 Task: Look for Airbnb properties in Tchamba, Togo from 9th November, 2023 to 16th November, 2023 for 2 adults. Place can be entire place with 2 bedrooms having 2 beds and 1 bathroom. Property type can be flat. Booking option can be shelf check-in.
Action: Mouse moved to (510, 82)
Screenshot: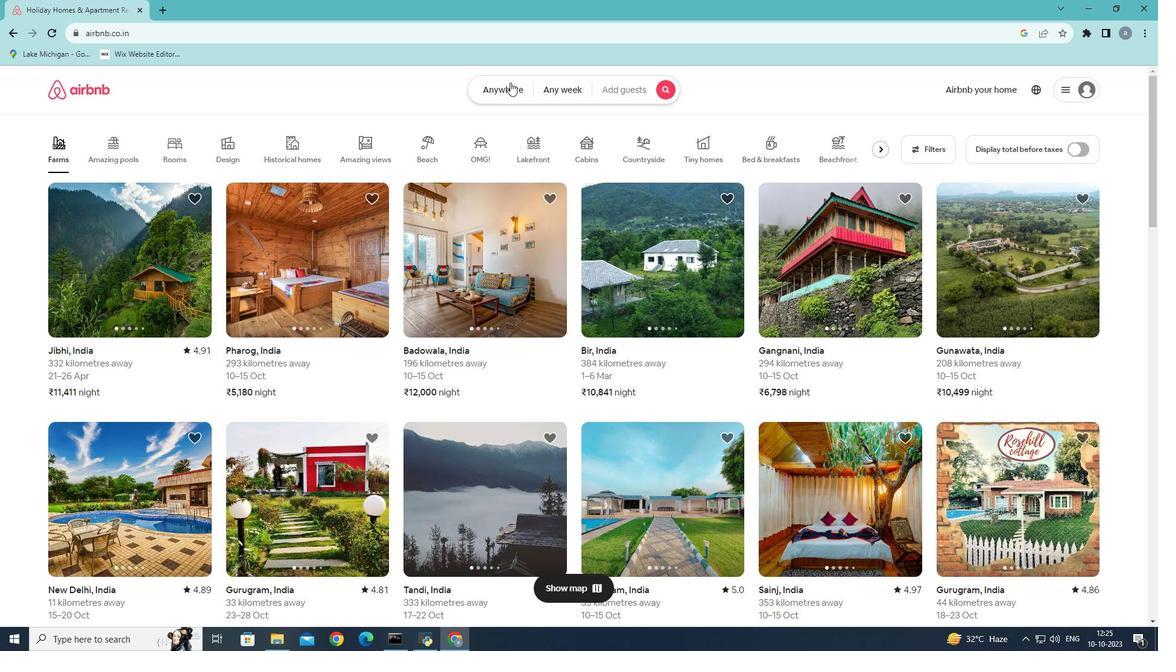 
Action: Mouse pressed left at (510, 82)
Screenshot: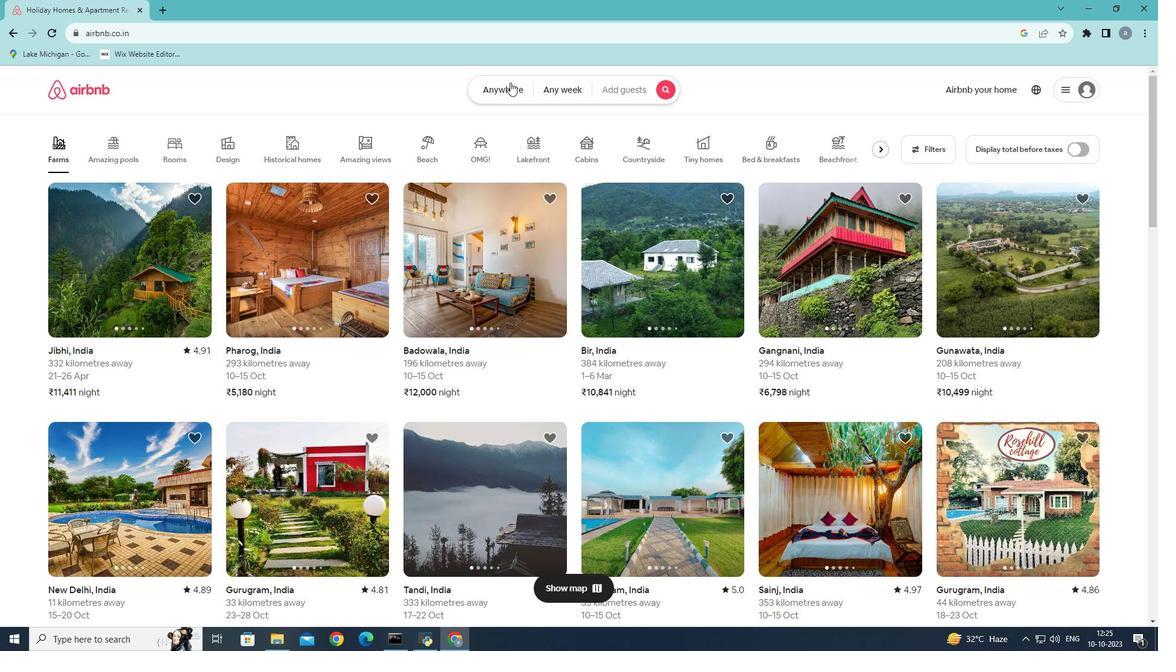 
Action: Mouse moved to (399, 141)
Screenshot: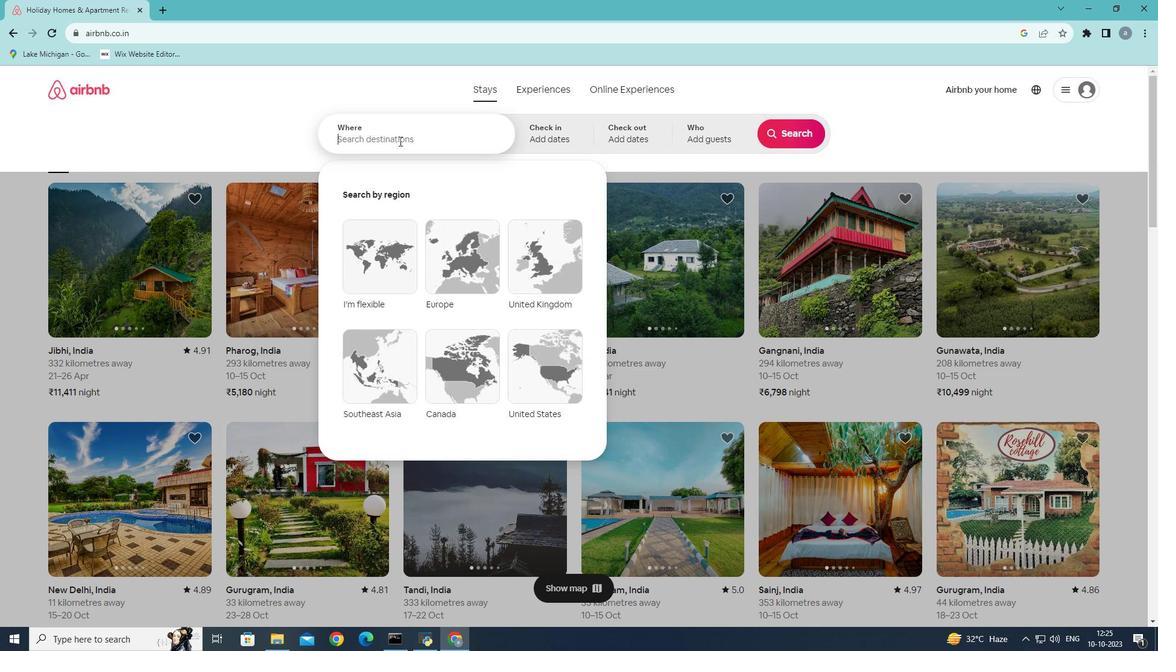 
Action: Mouse pressed left at (399, 141)
Screenshot: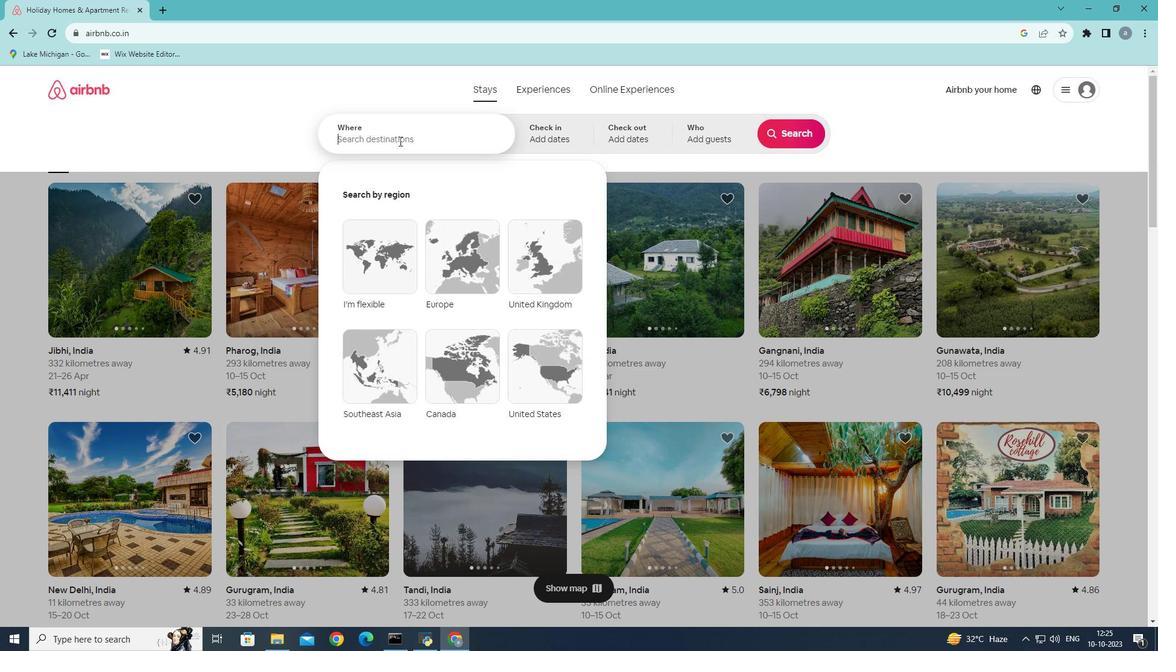 
Action: Mouse moved to (440, 130)
Screenshot: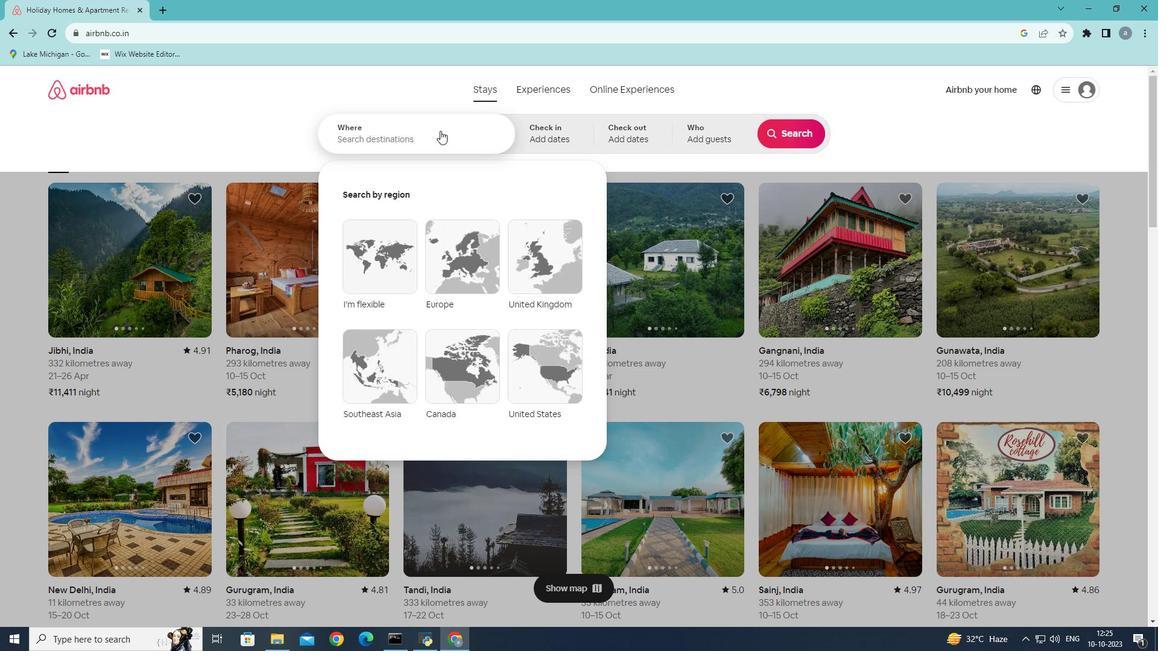 
Action: Key pressed <Key.shift><Key.shift><Key.shift><Key.shift><Key.shift><Key.shift>Tchamba,<Key.shift>Togo
Screenshot: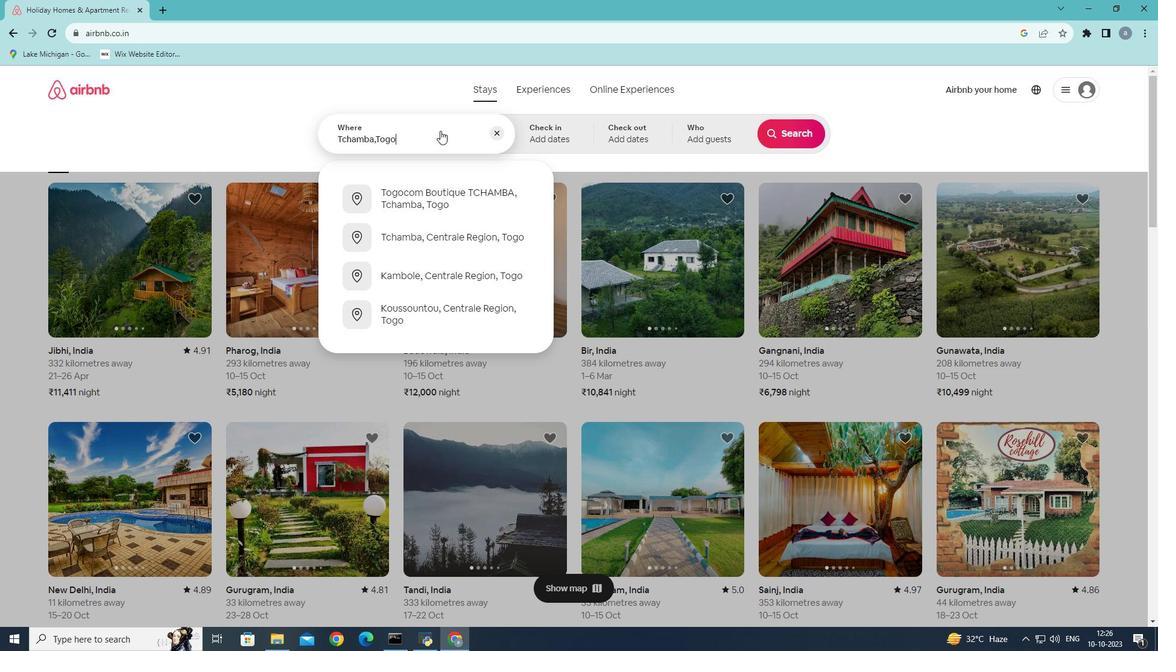 
Action: Mouse moved to (467, 236)
Screenshot: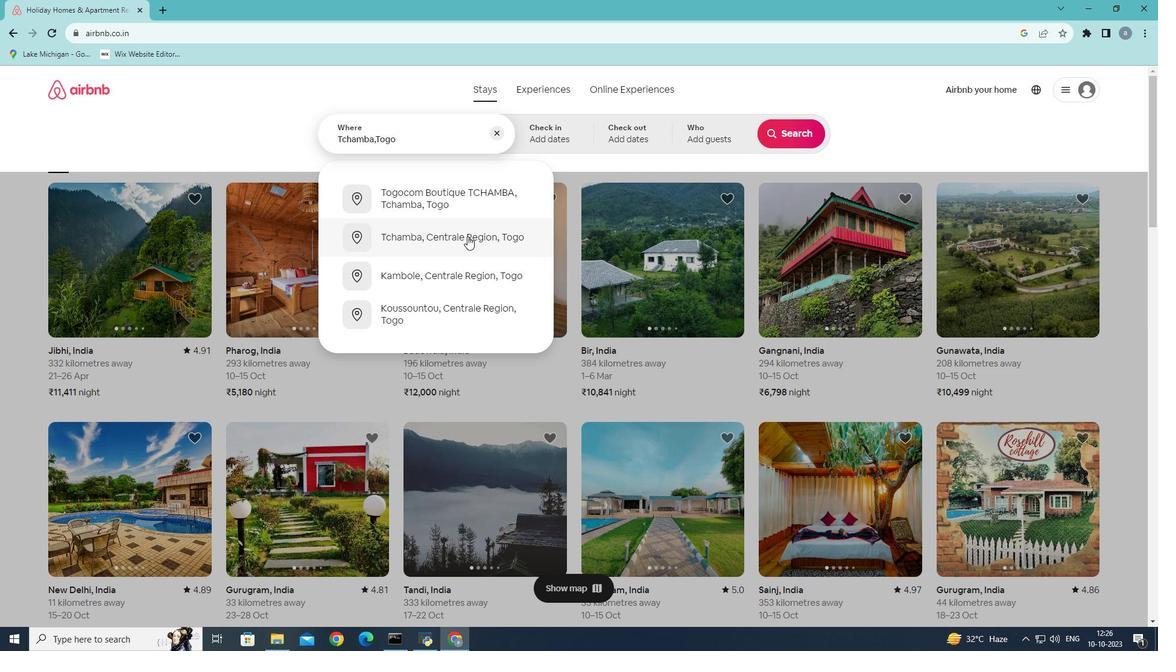 
Action: Mouse pressed left at (467, 236)
Screenshot: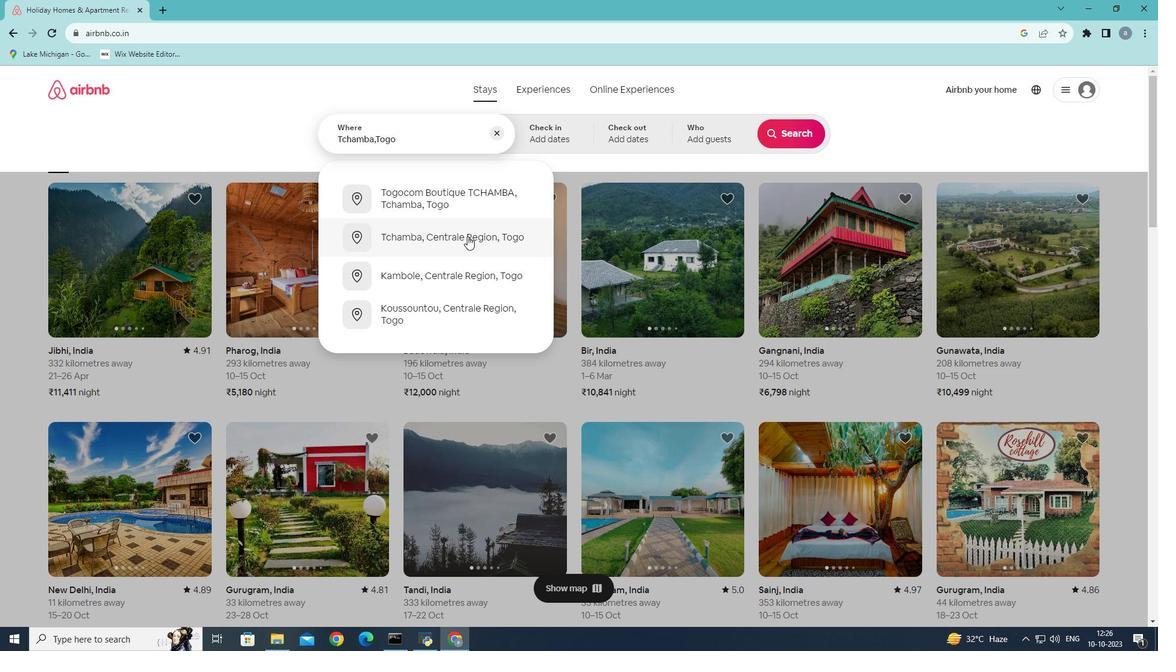
Action: Mouse moved to (724, 311)
Screenshot: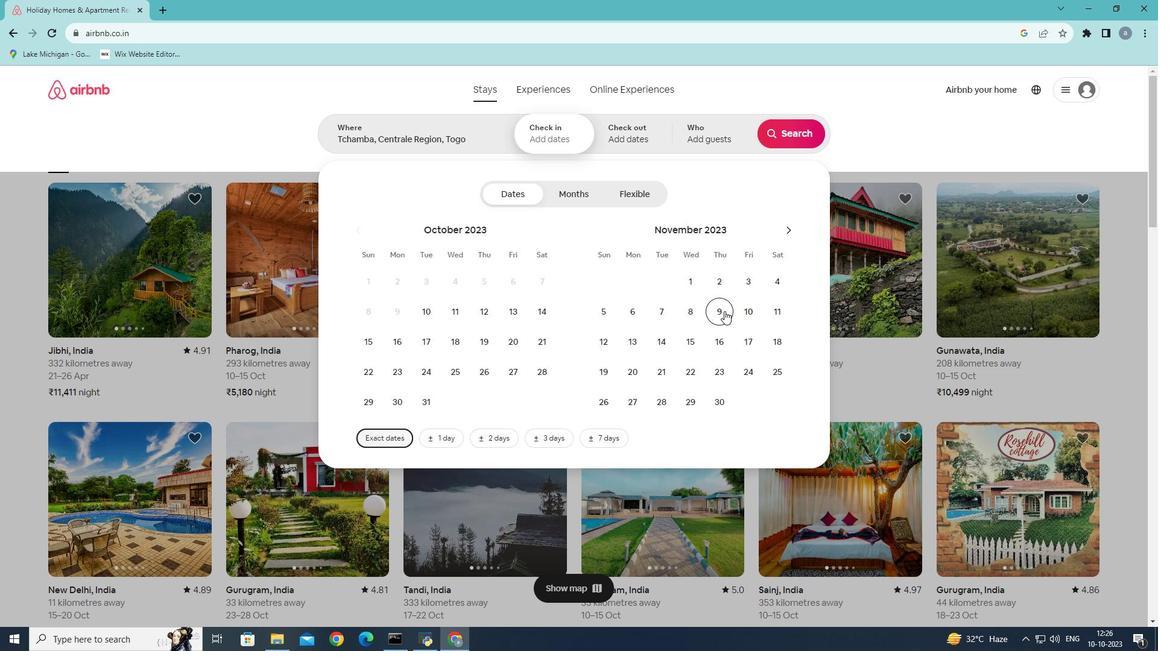 
Action: Mouse pressed left at (724, 311)
Screenshot: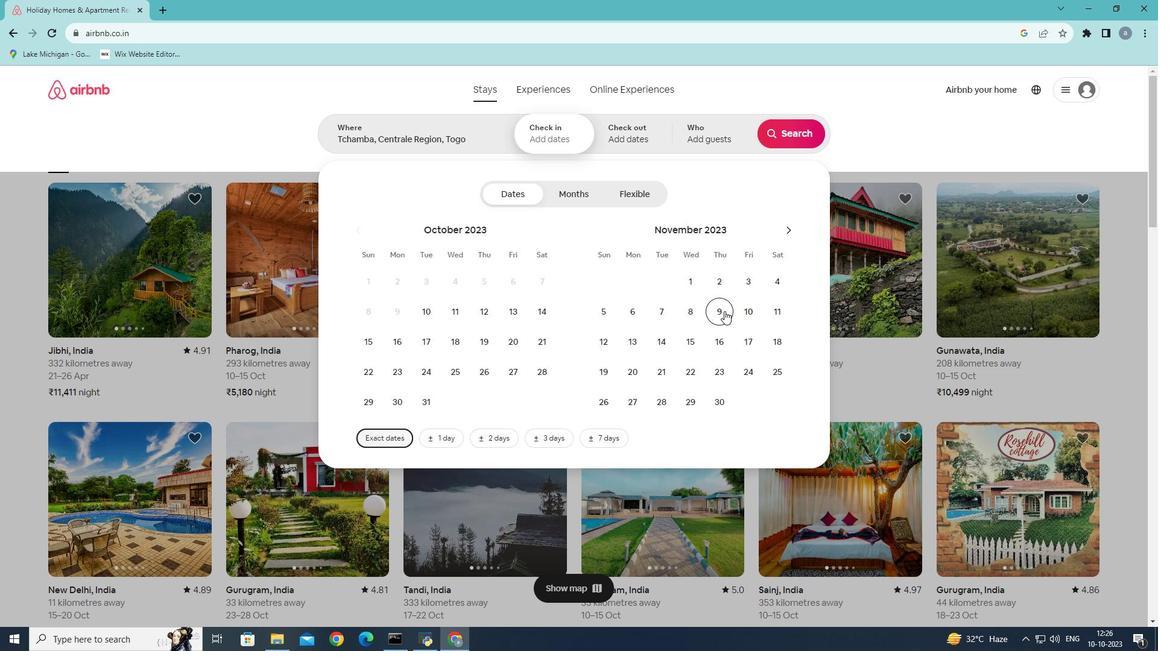 
Action: Mouse moved to (724, 342)
Screenshot: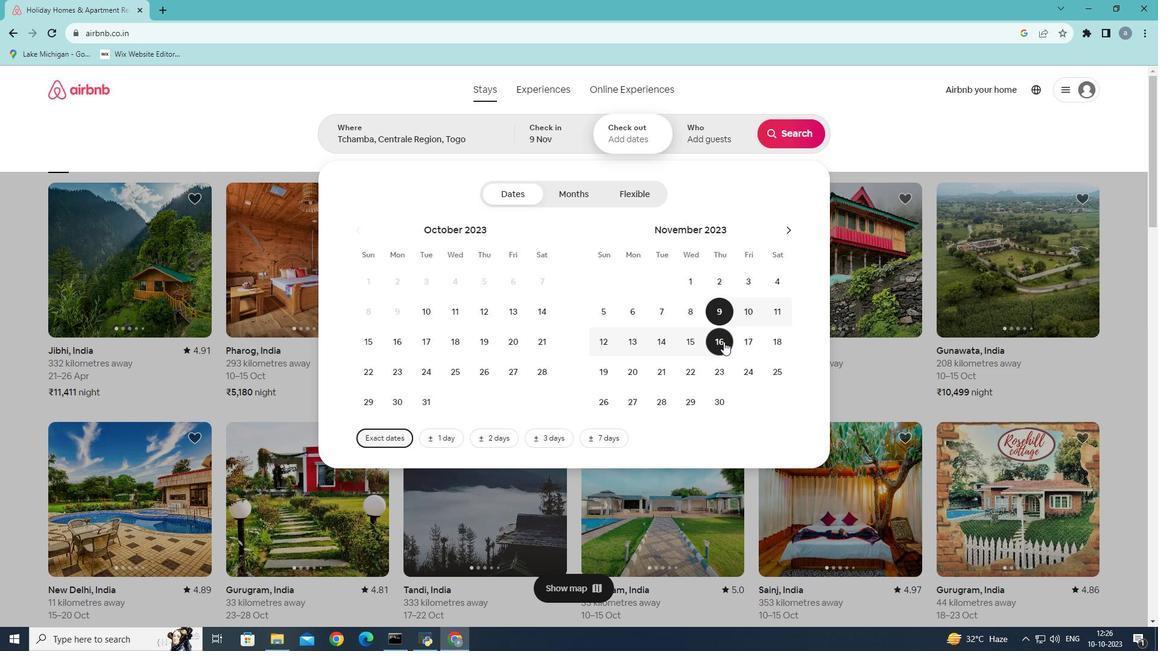 
Action: Mouse pressed left at (724, 342)
Screenshot: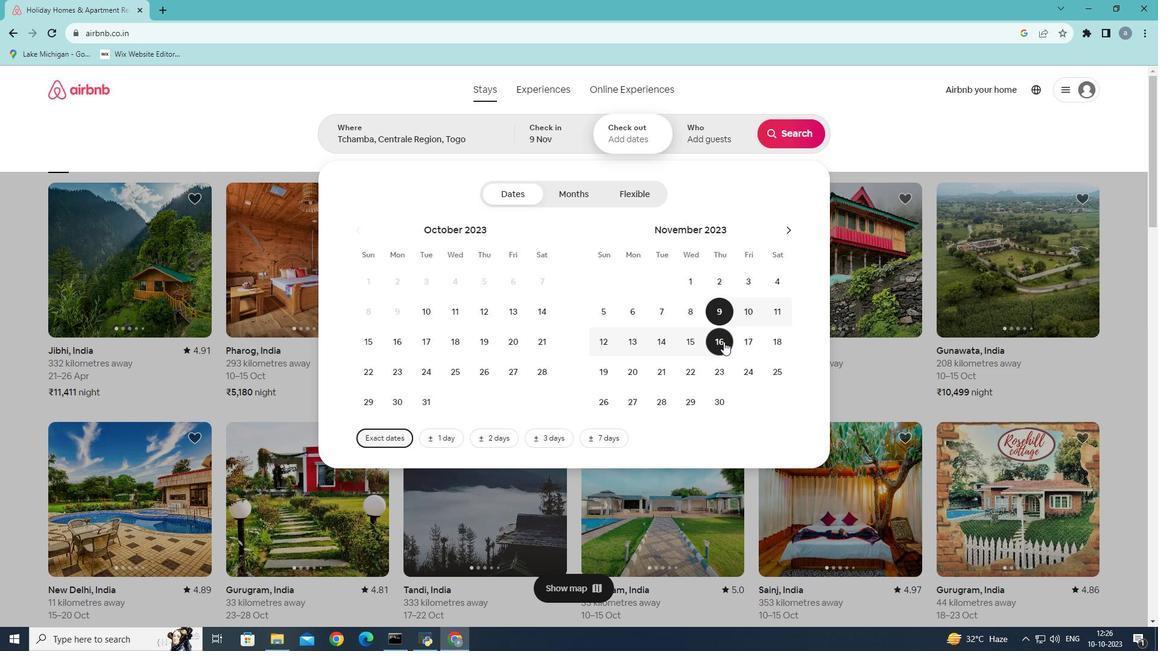 
Action: Mouse moved to (734, 137)
Screenshot: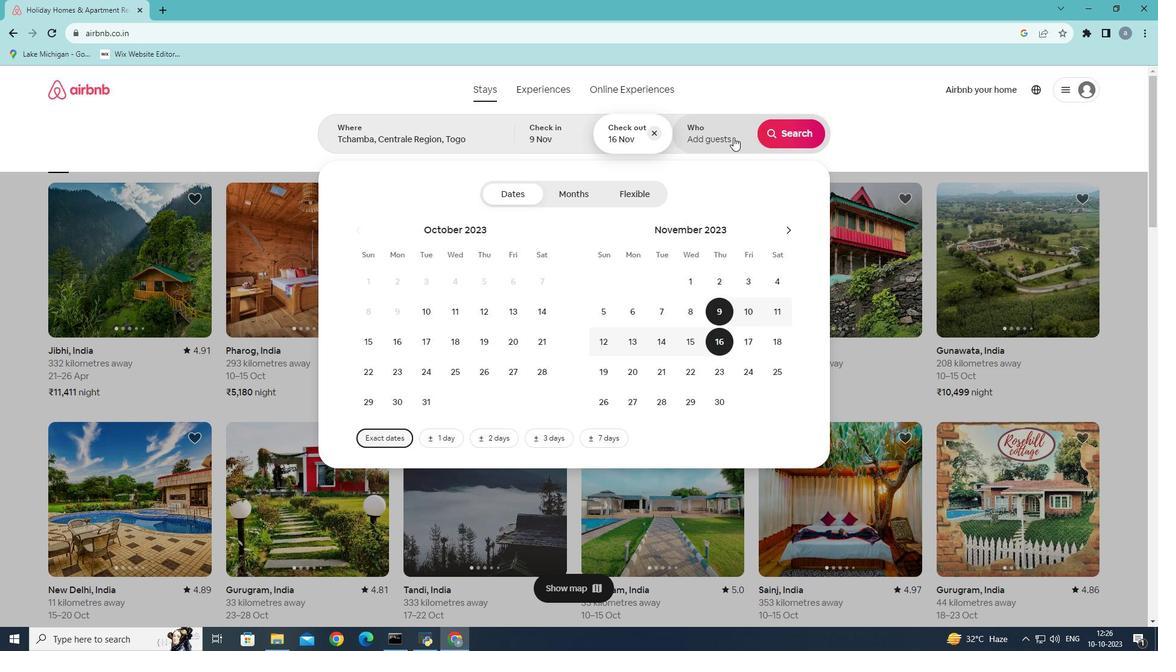 
Action: Mouse pressed left at (734, 137)
Screenshot: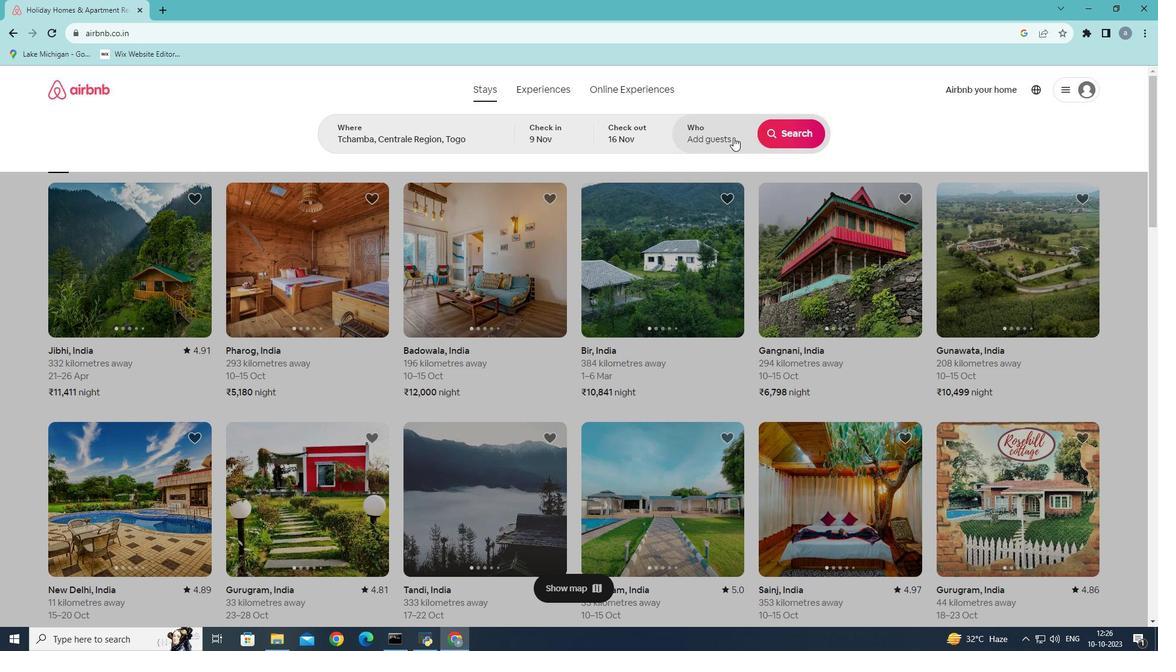 
Action: Mouse moved to (793, 195)
Screenshot: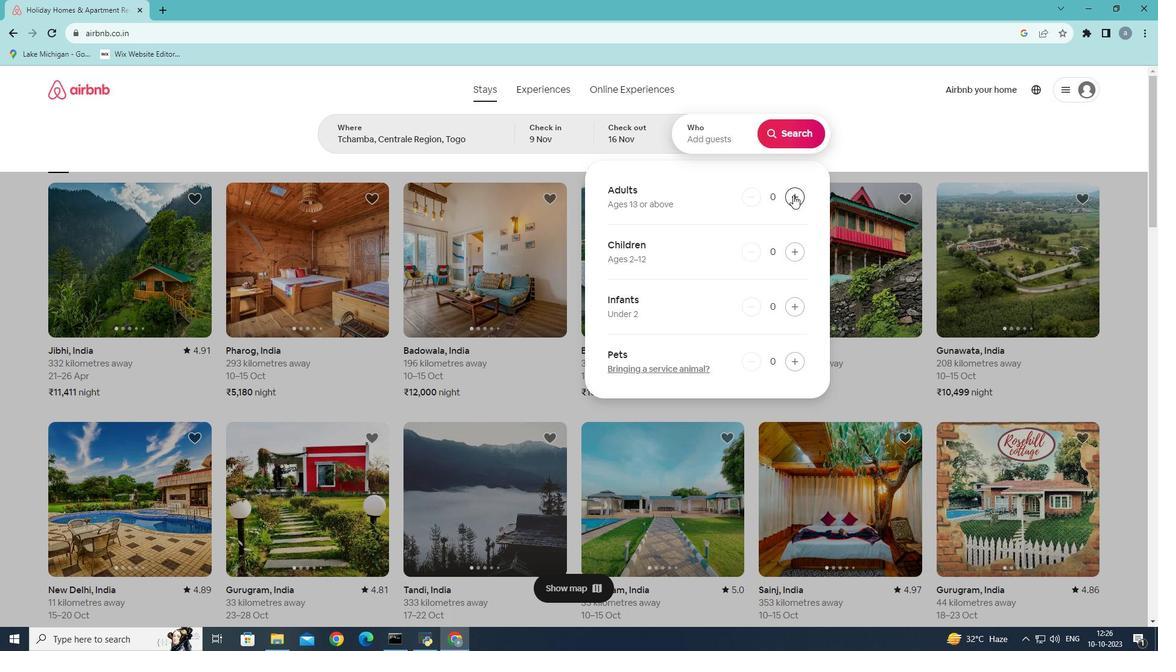 
Action: Mouse pressed left at (793, 195)
Screenshot: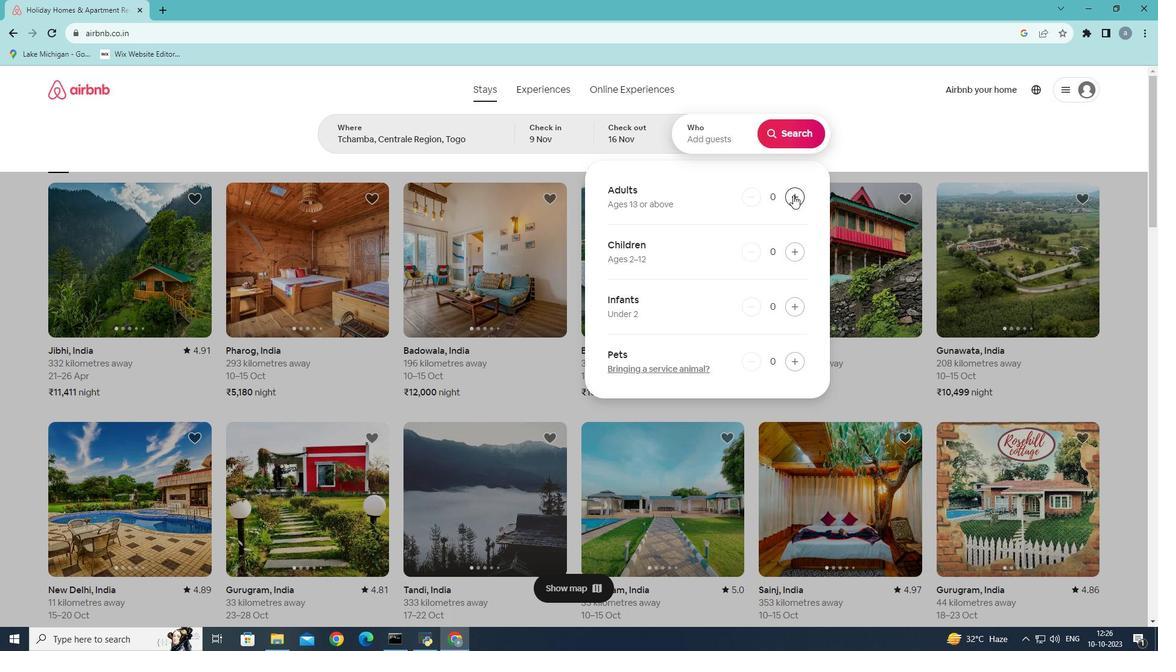
Action: Mouse pressed left at (793, 195)
Screenshot: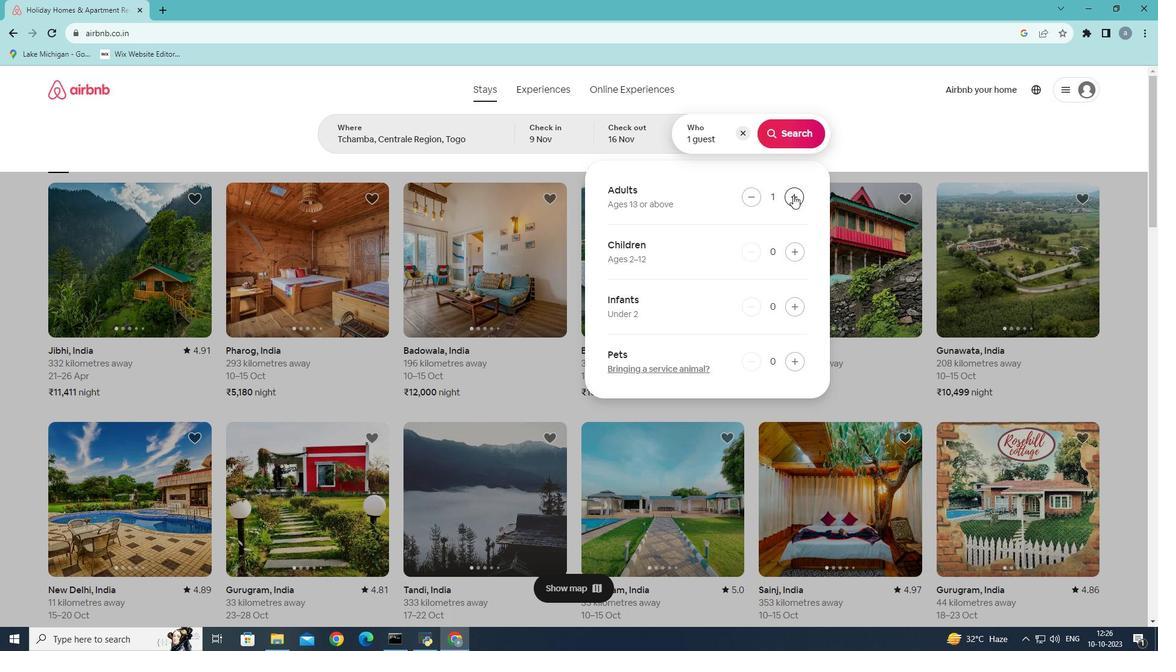 
Action: Mouse moved to (794, 135)
Screenshot: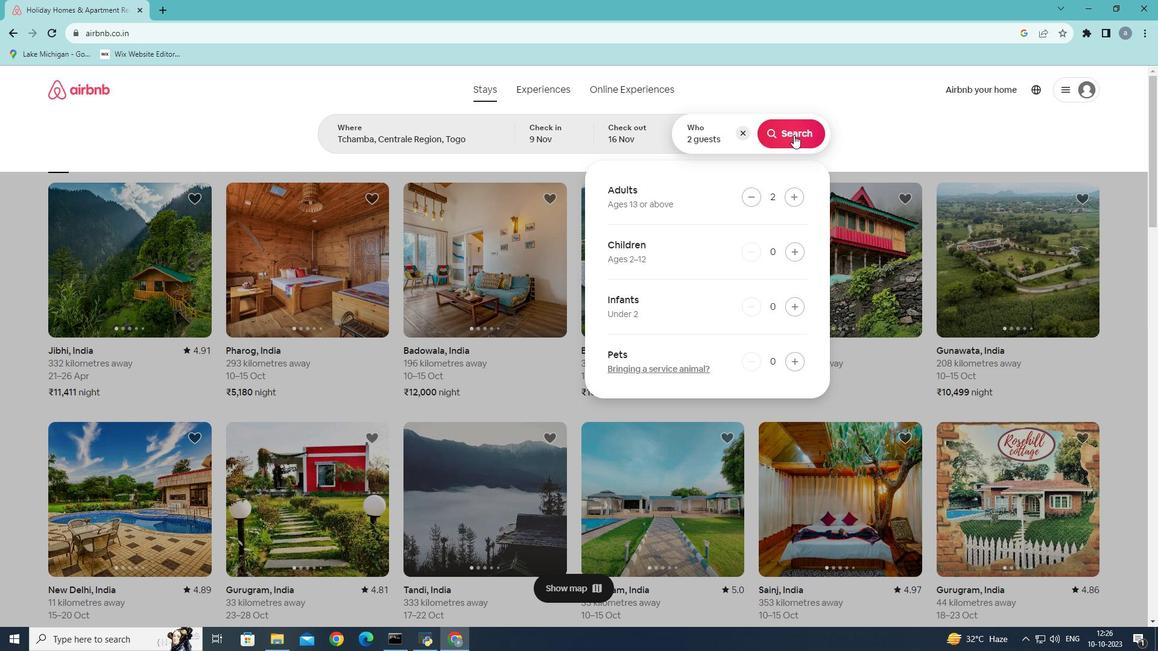 
Action: Mouse pressed left at (794, 135)
Screenshot: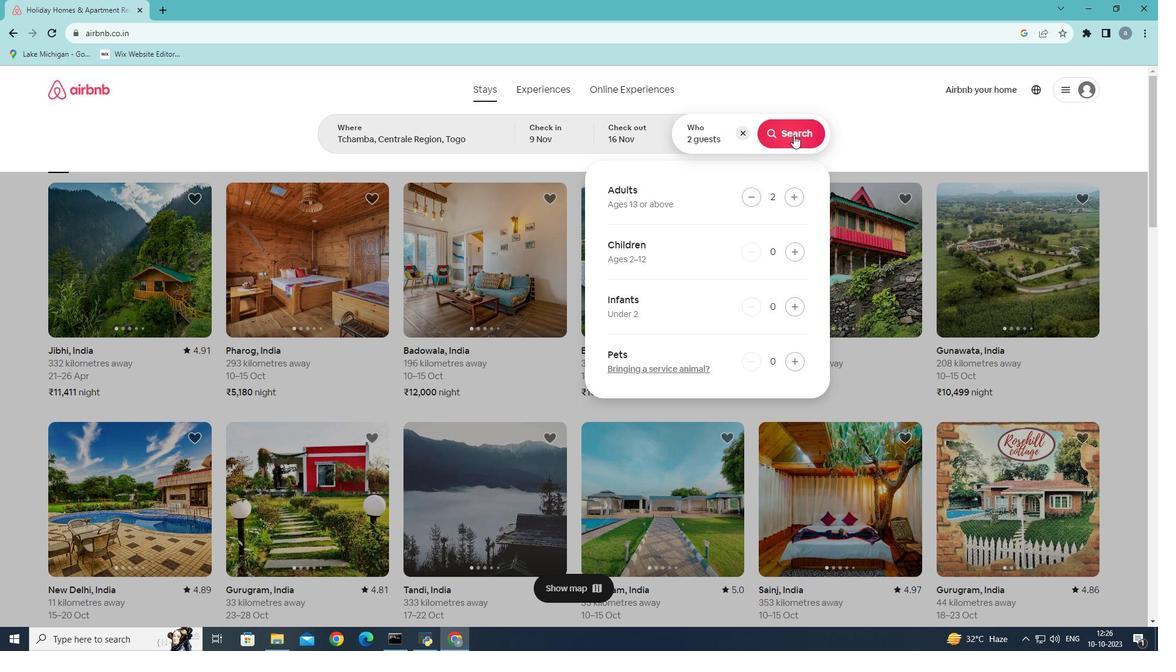 
Action: Mouse moved to (959, 140)
Screenshot: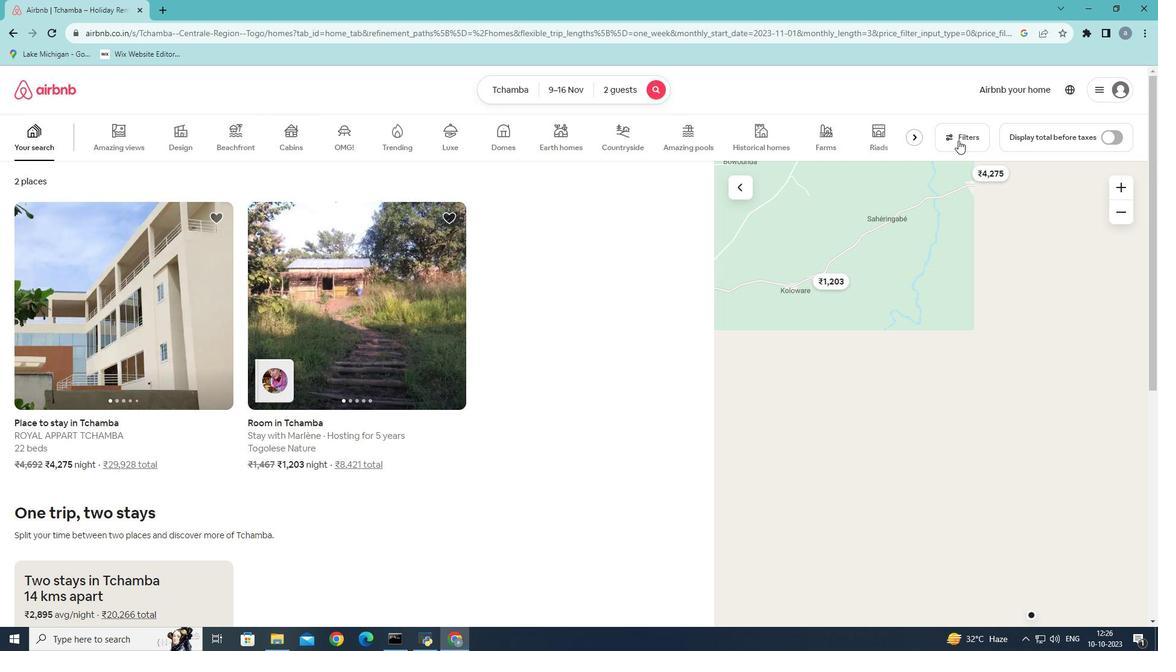 
Action: Mouse pressed left at (959, 140)
Screenshot: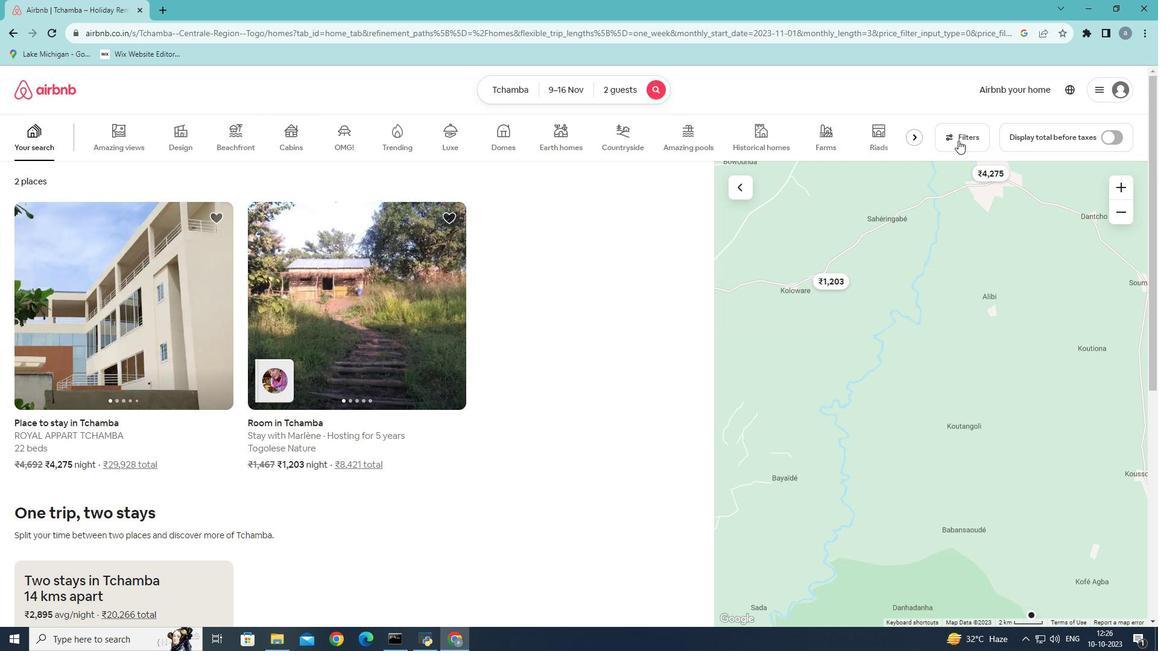 
Action: Mouse moved to (518, 398)
Screenshot: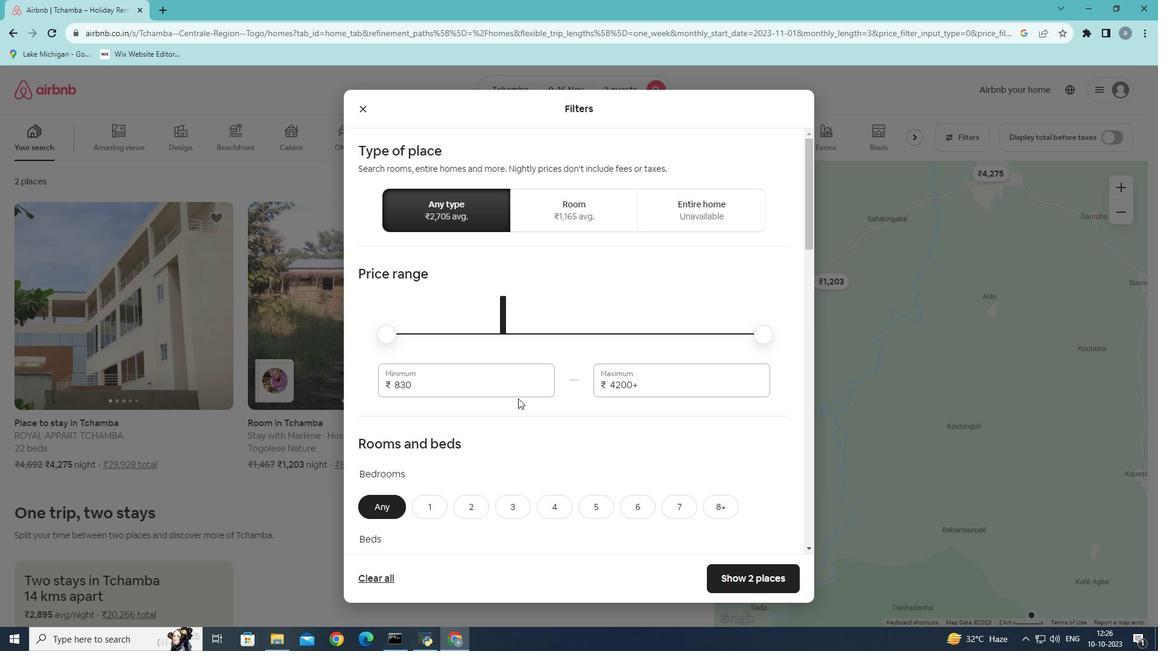 
Action: Mouse scrolled (518, 398) with delta (0, 0)
Screenshot: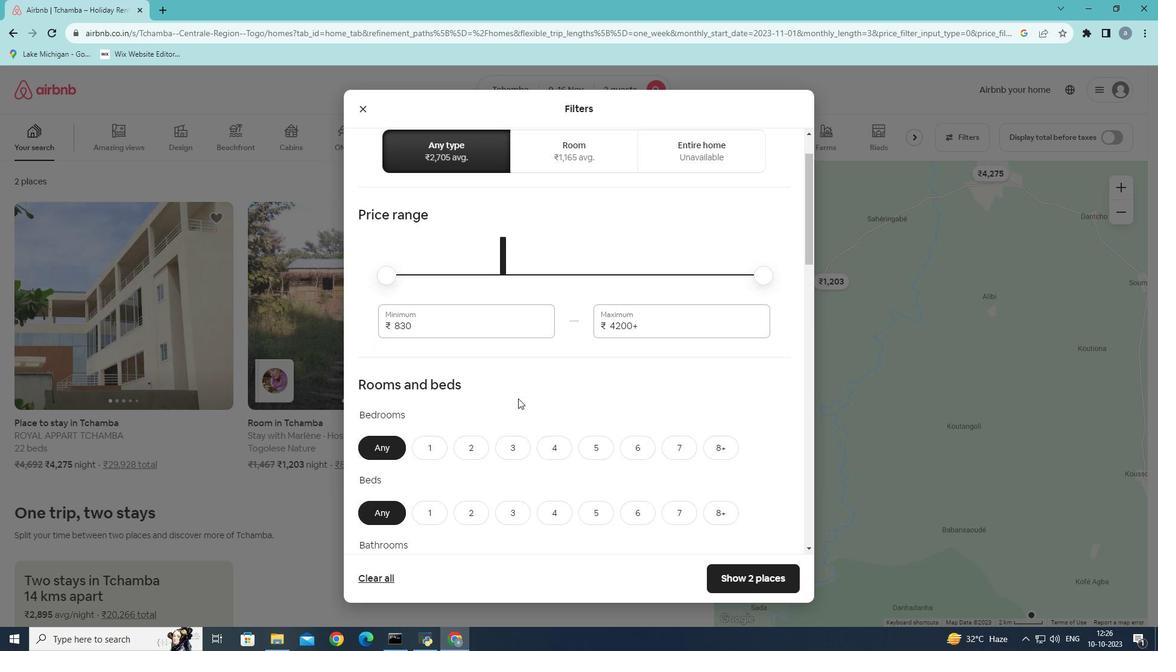 
Action: Mouse moved to (718, 152)
Screenshot: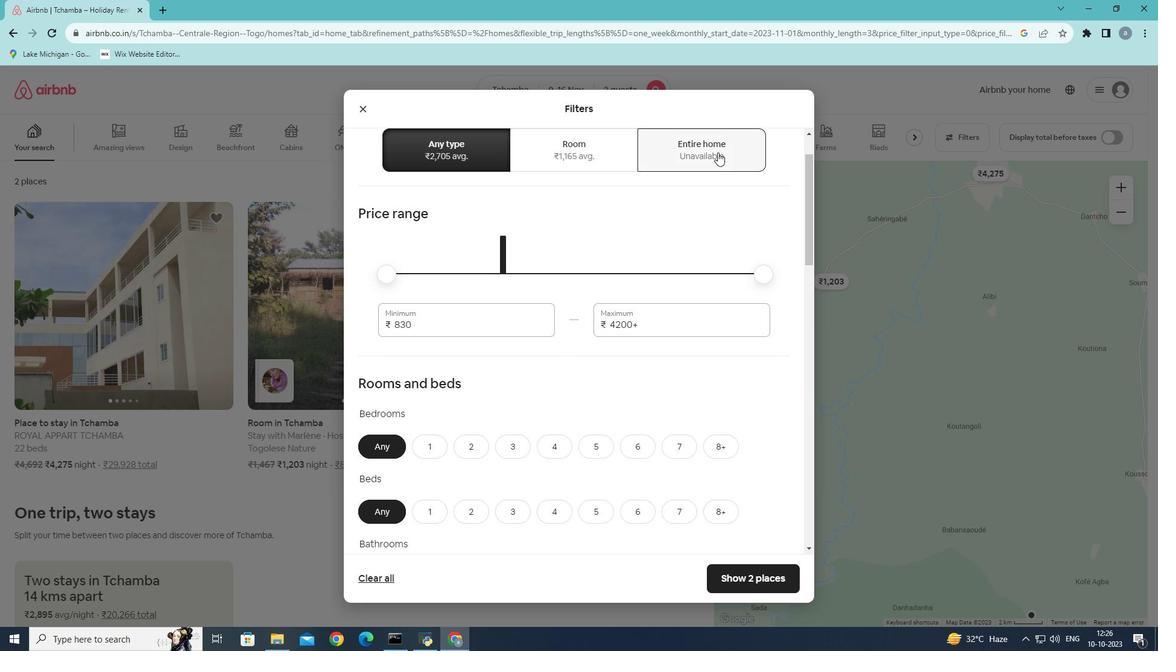 
Action: Mouse pressed left at (718, 152)
Screenshot: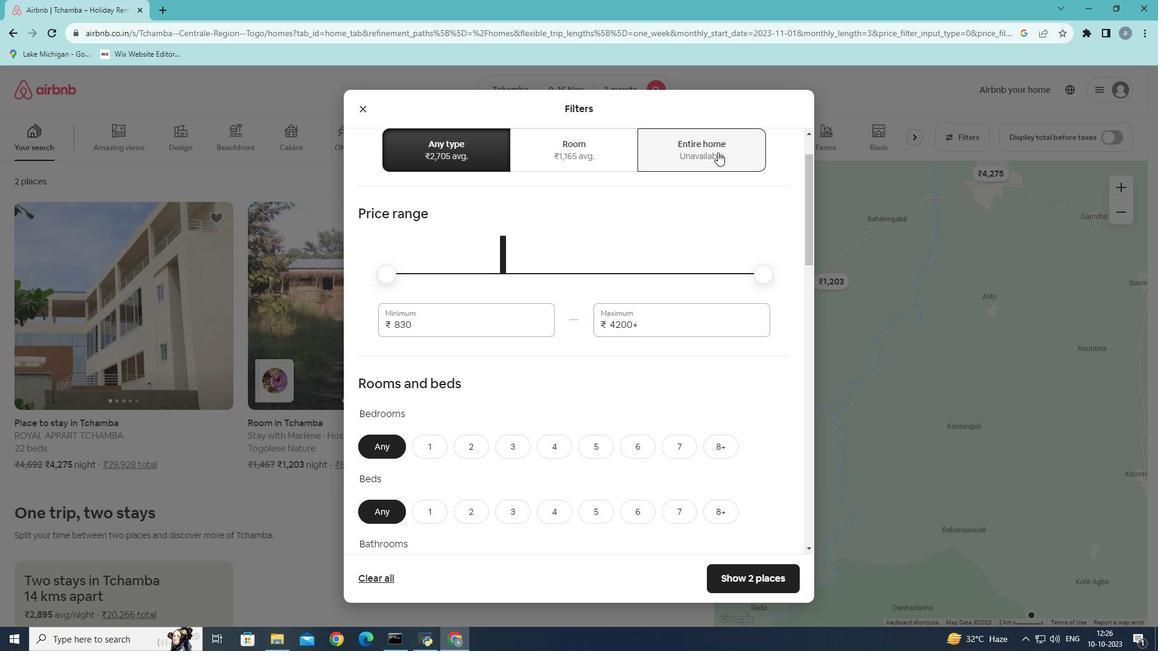
Action: Mouse moved to (539, 403)
Screenshot: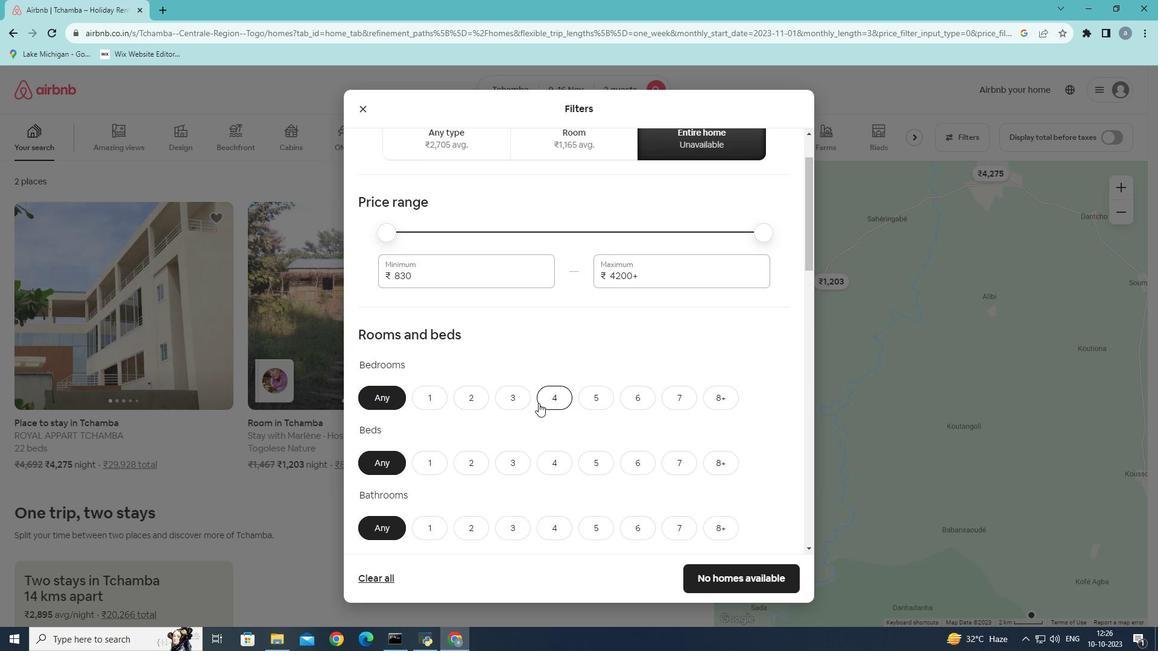
Action: Mouse scrolled (539, 403) with delta (0, 0)
Screenshot: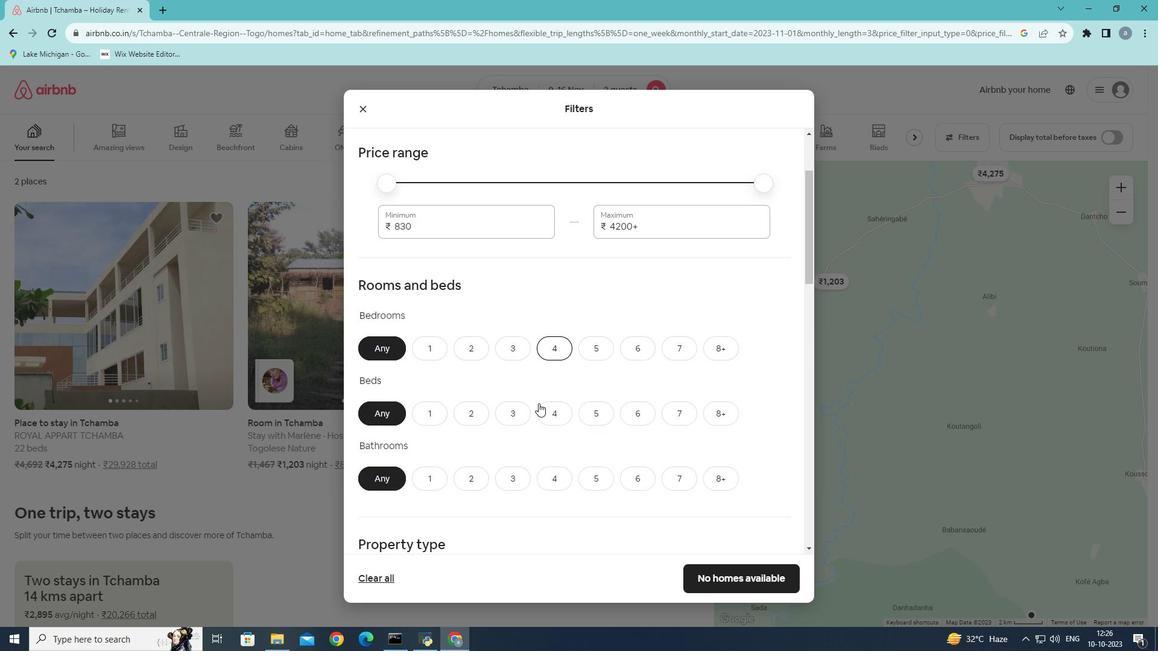 
Action: Mouse scrolled (539, 403) with delta (0, 0)
Screenshot: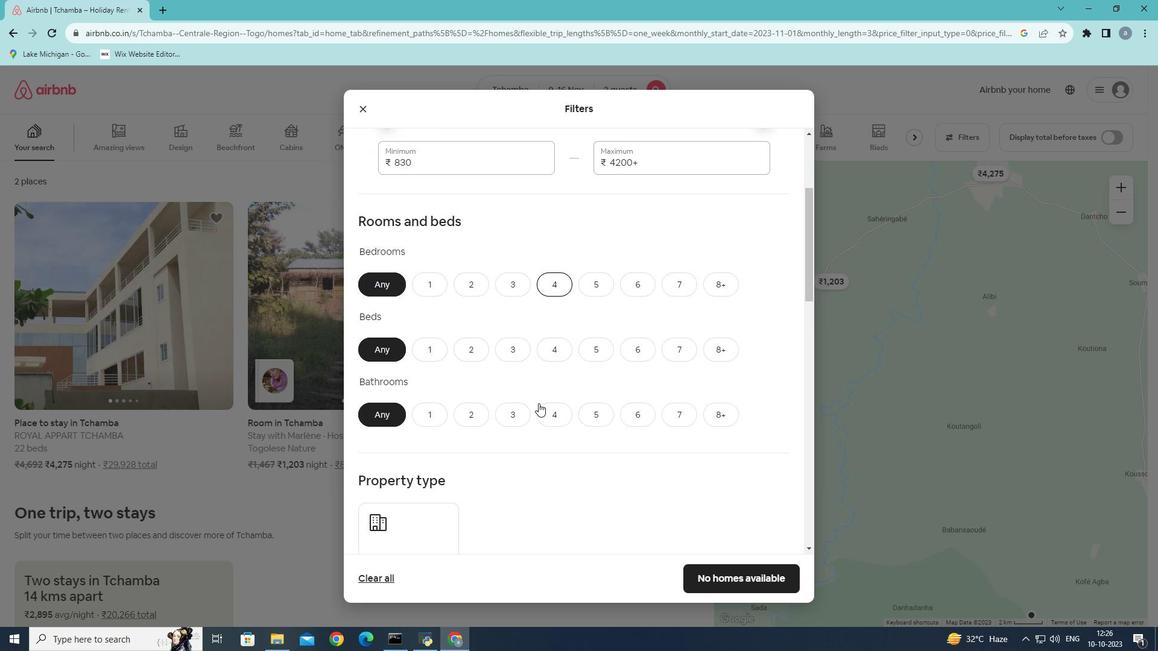 
Action: Mouse scrolled (539, 403) with delta (0, 0)
Screenshot: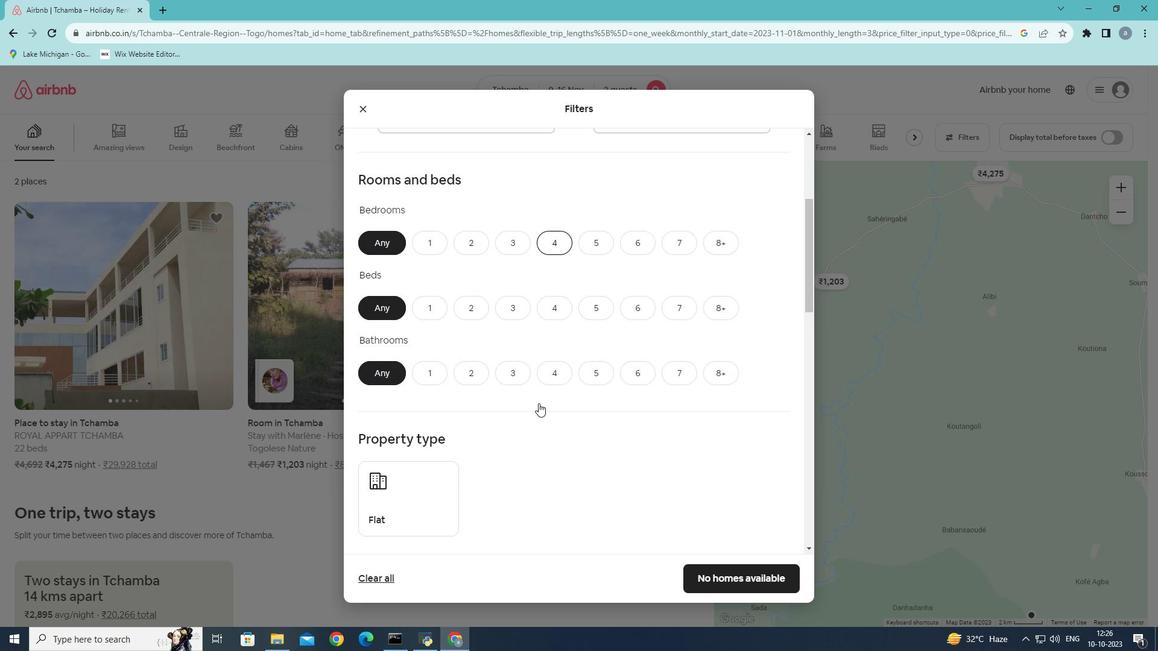 
Action: Mouse moved to (472, 226)
Screenshot: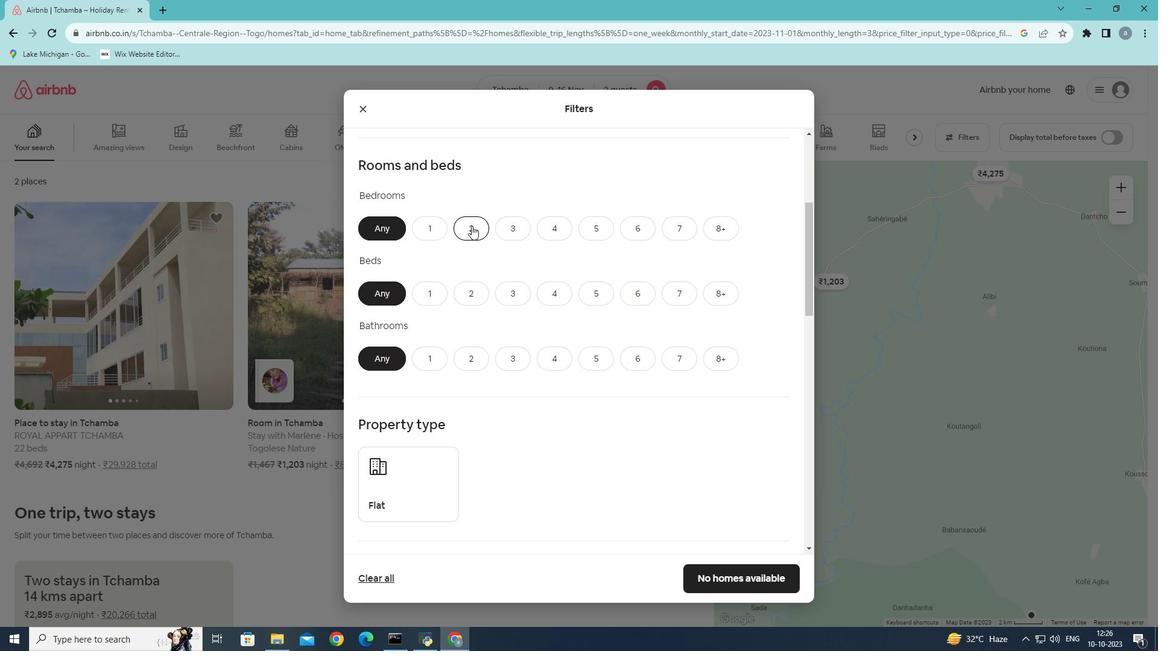 
Action: Mouse pressed left at (472, 226)
Screenshot: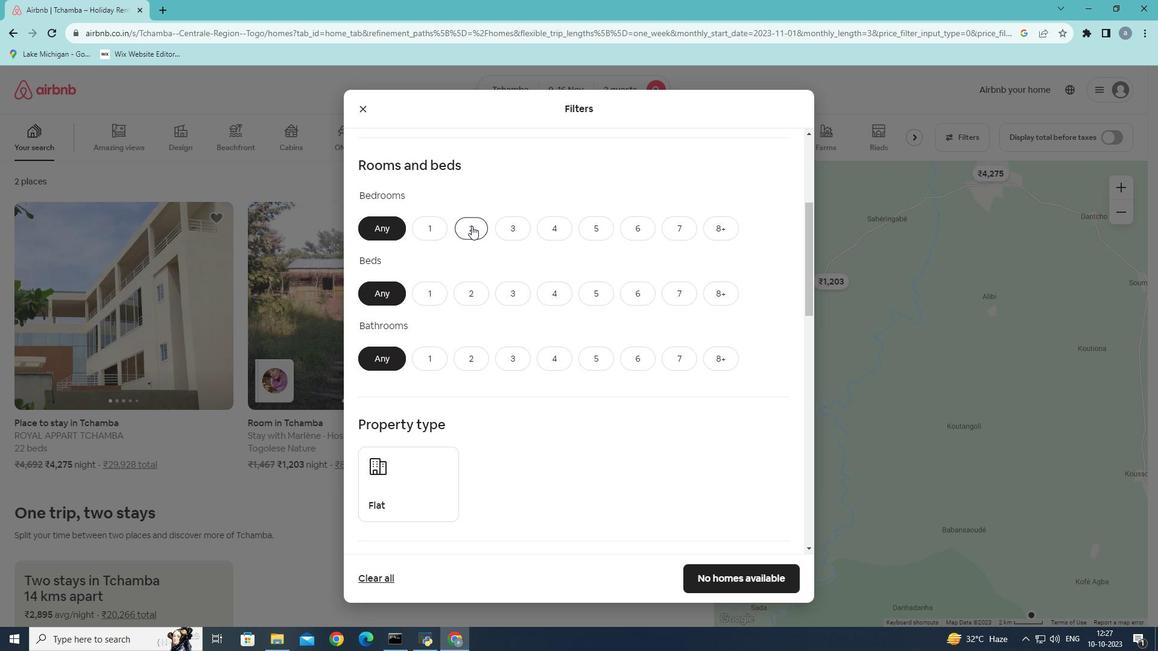 
Action: Mouse moved to (484, 300)
Screenshot: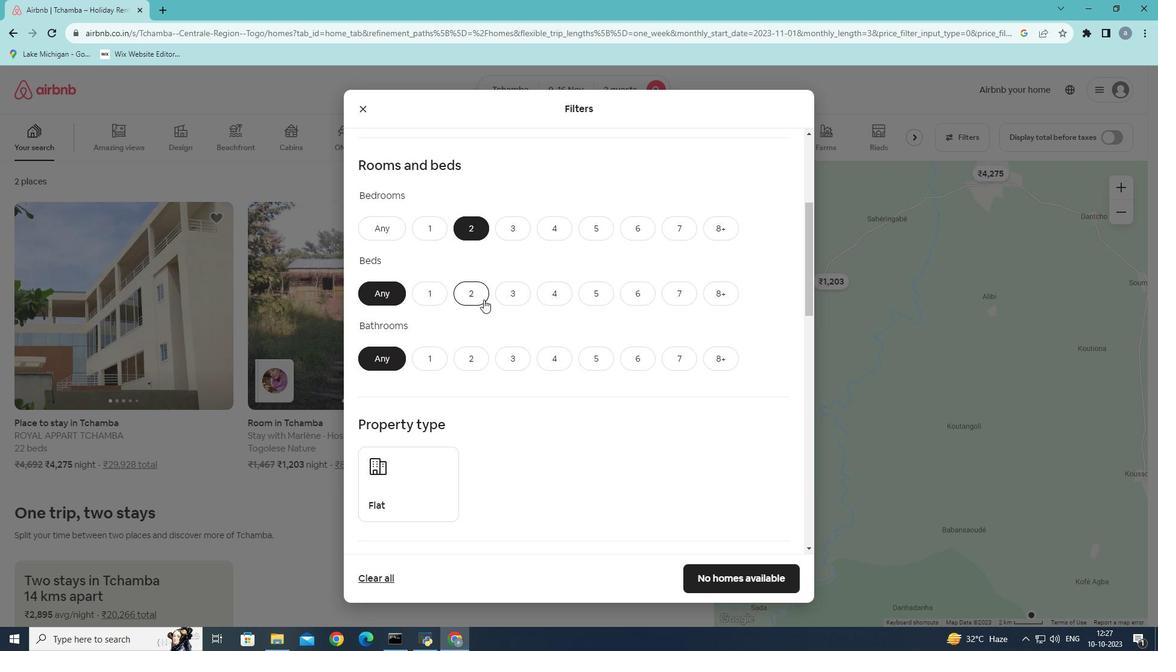 
Action: Mouse pressed left at (484, 300)
Screenshot: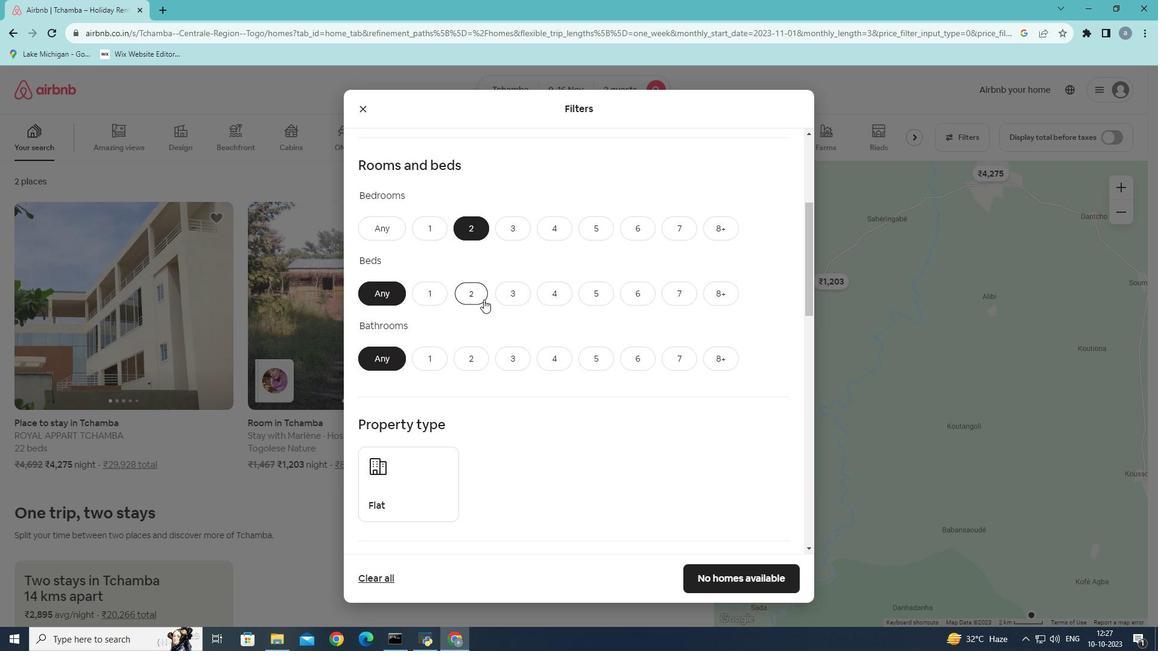 
Action: Mouse moved to (432, 364)
Screenshot: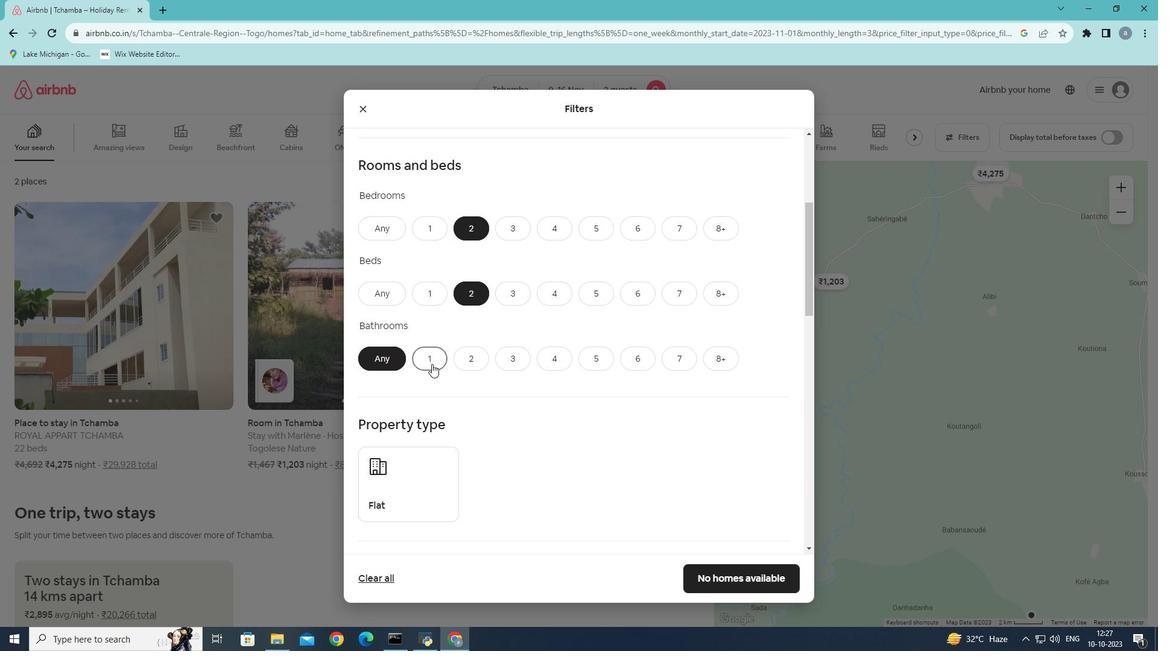 
Action: Mouse pressed left at (432, 364)
Screenshot: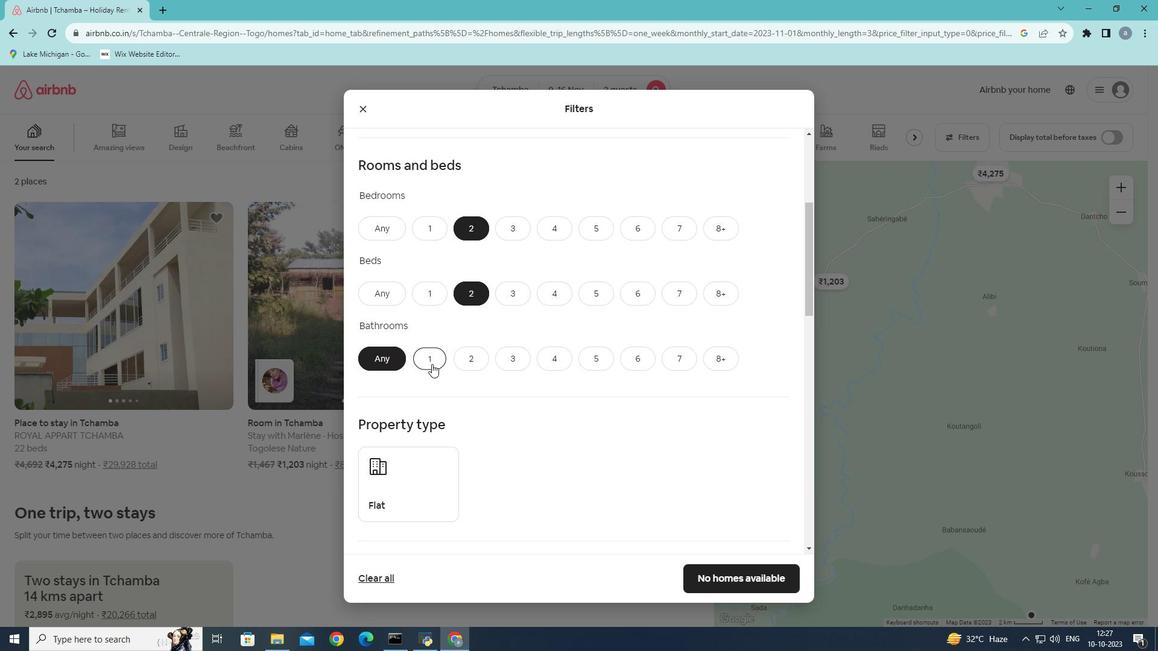 
Action: Mouse moved to (548, 311)
Screenshot: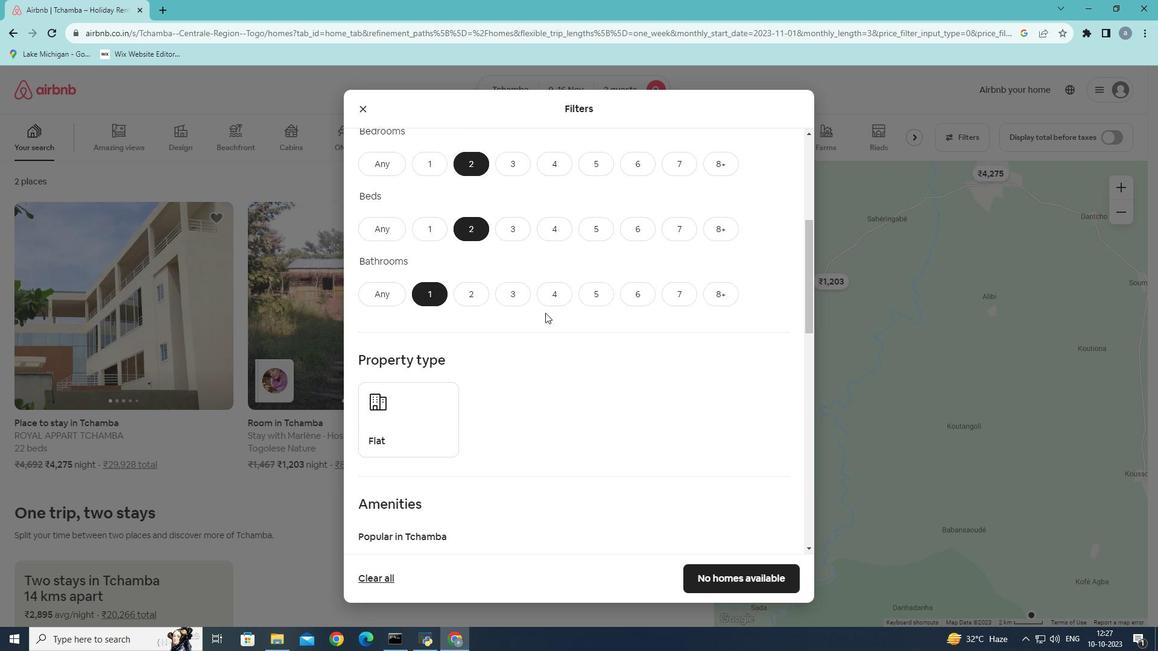 
Action: Mouse scrolled (548, 310) with delta (0, 0)
Screenshot: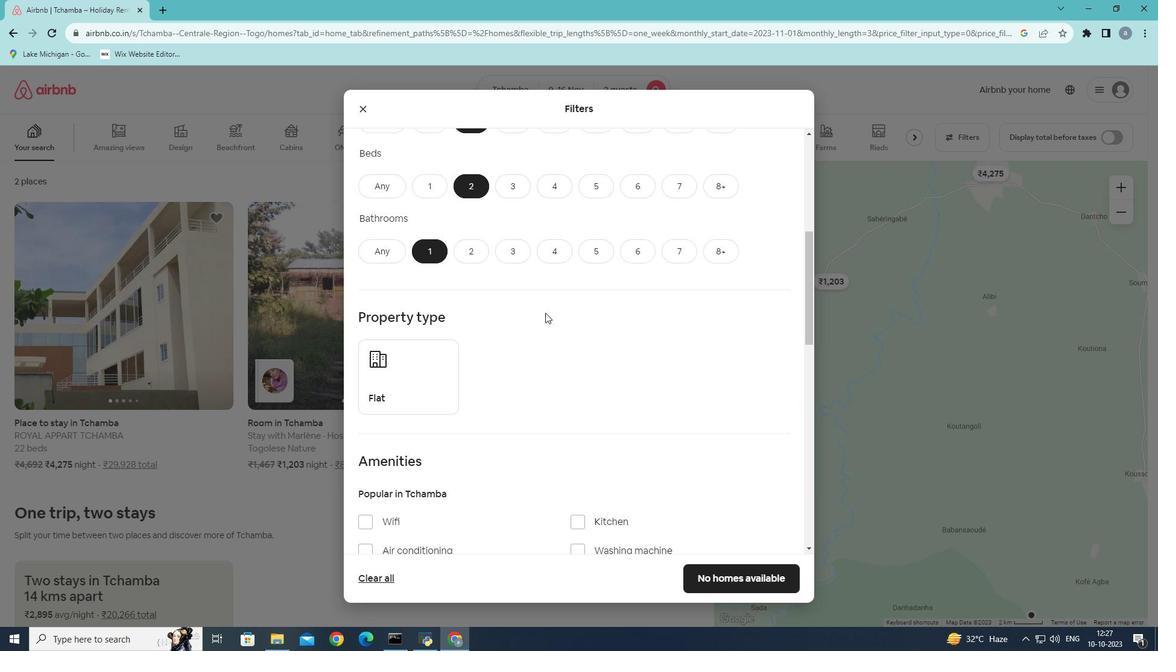 
Action: Mouse moved to (546, 312)
Screenshot: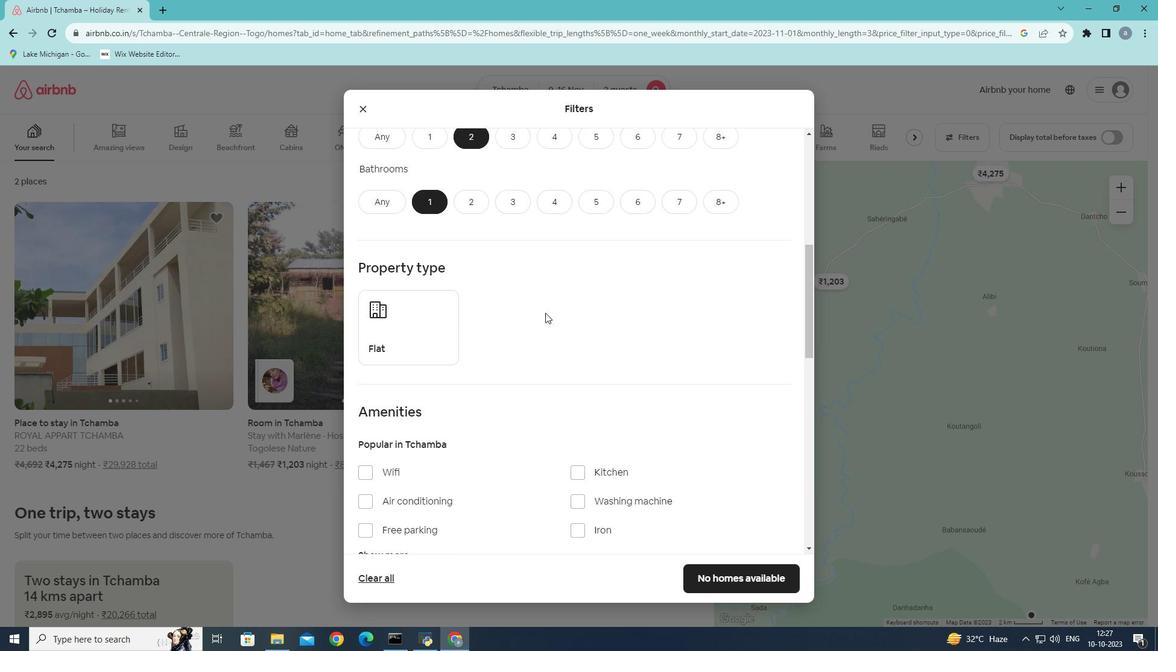 
Action: Mouse scrolled (546, 312) with delta (0, 0)
Screenshot: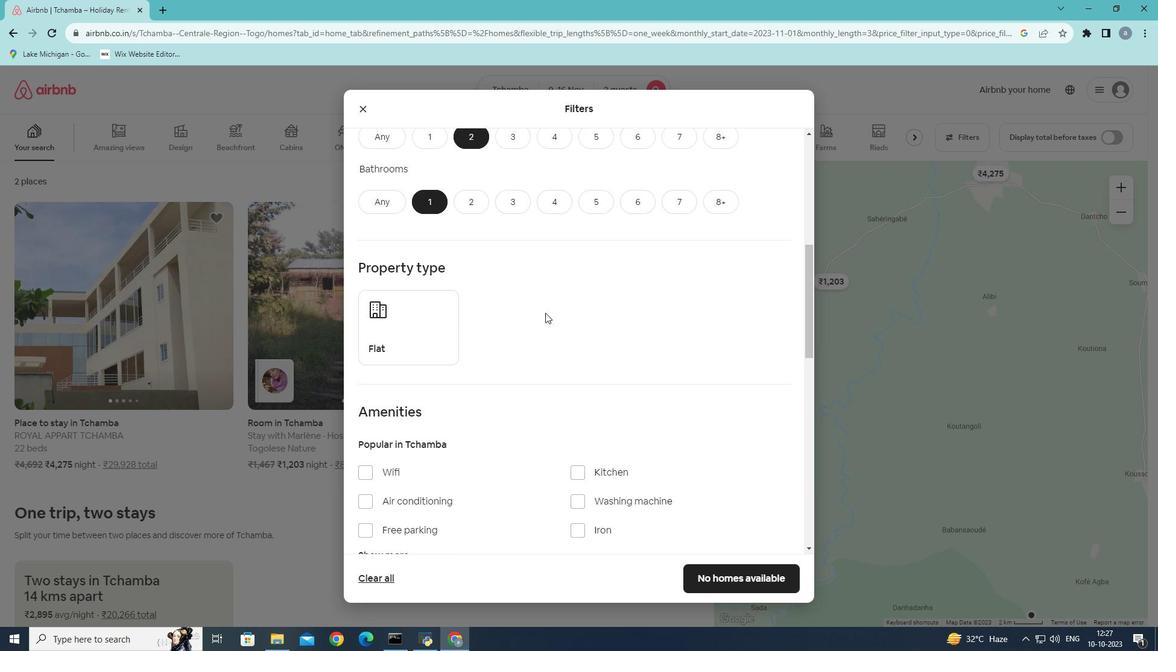 
Action: Mouse moved to (545, 313)
Screenshot: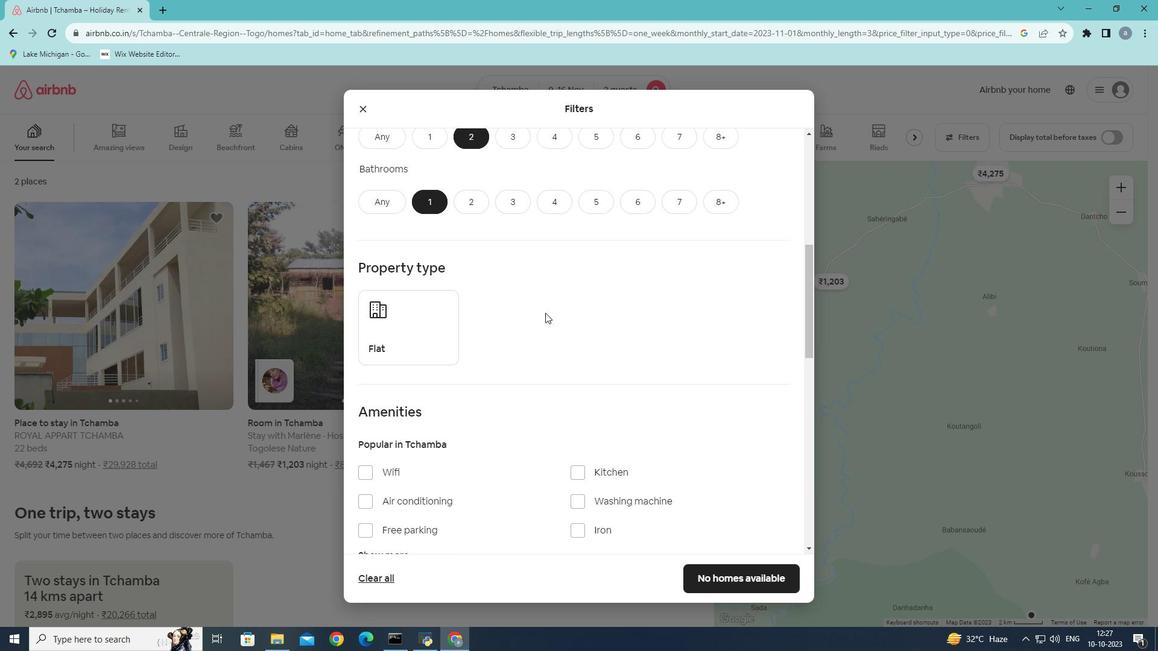 
Action: Mouse scrolled (545, 312) with delta (0, 0)
Screenshot: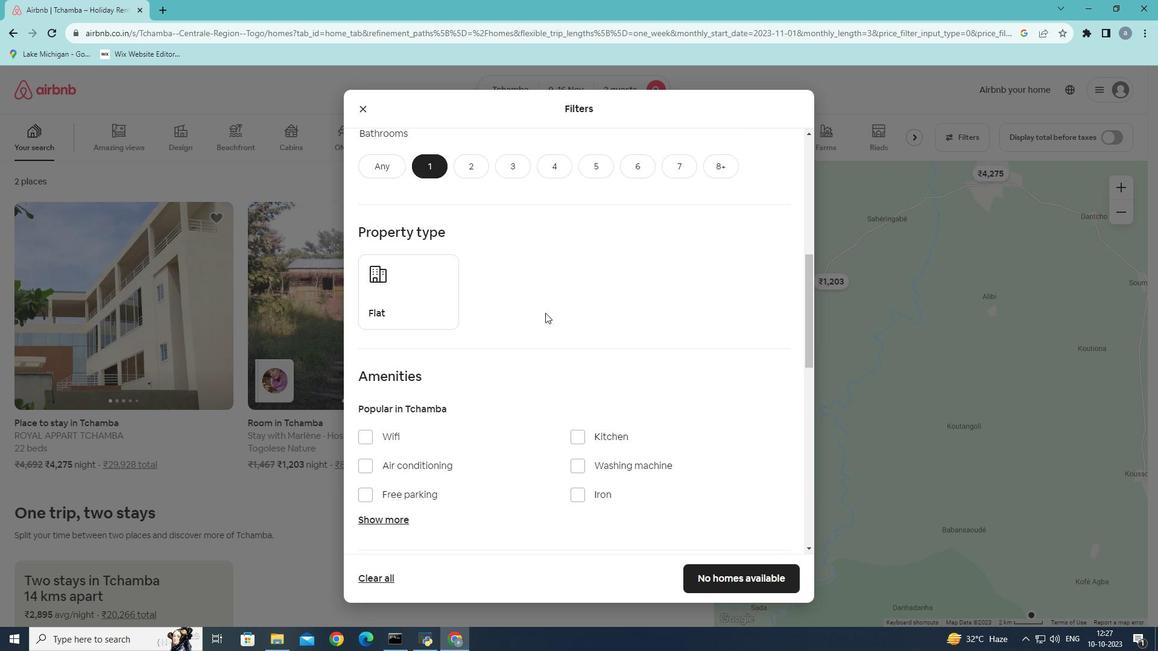 
Action: Mouse scrolled (545, 312) with delta (0, 0)
Screenshot: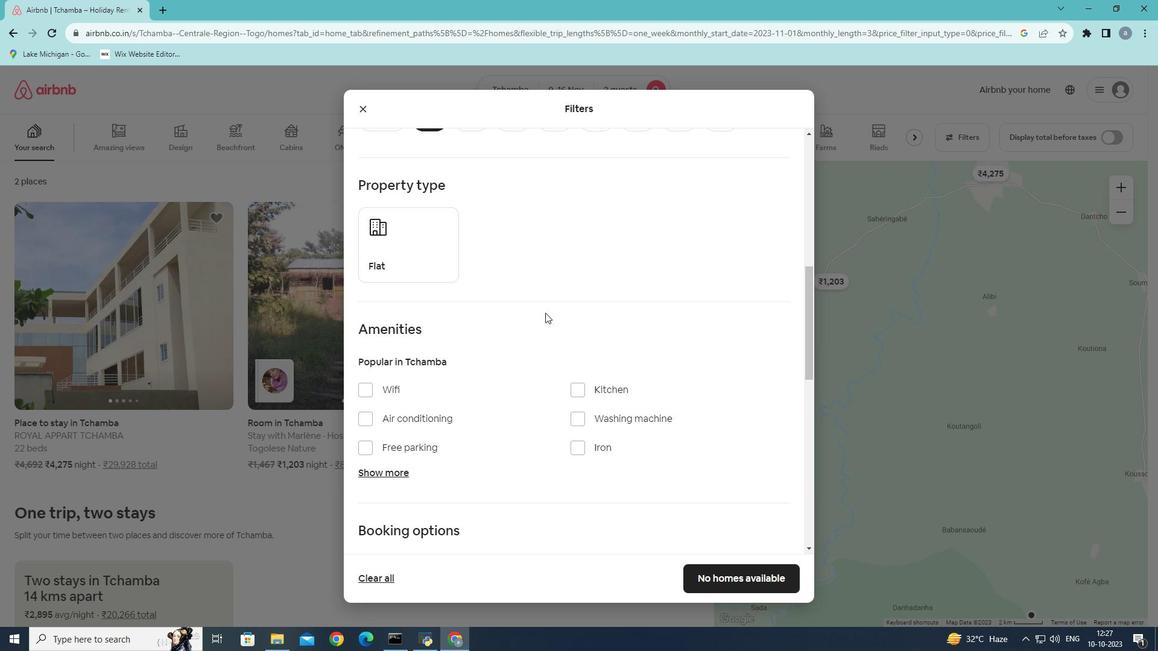 
Action: Mouse moved to (390, 250)
Screenshot: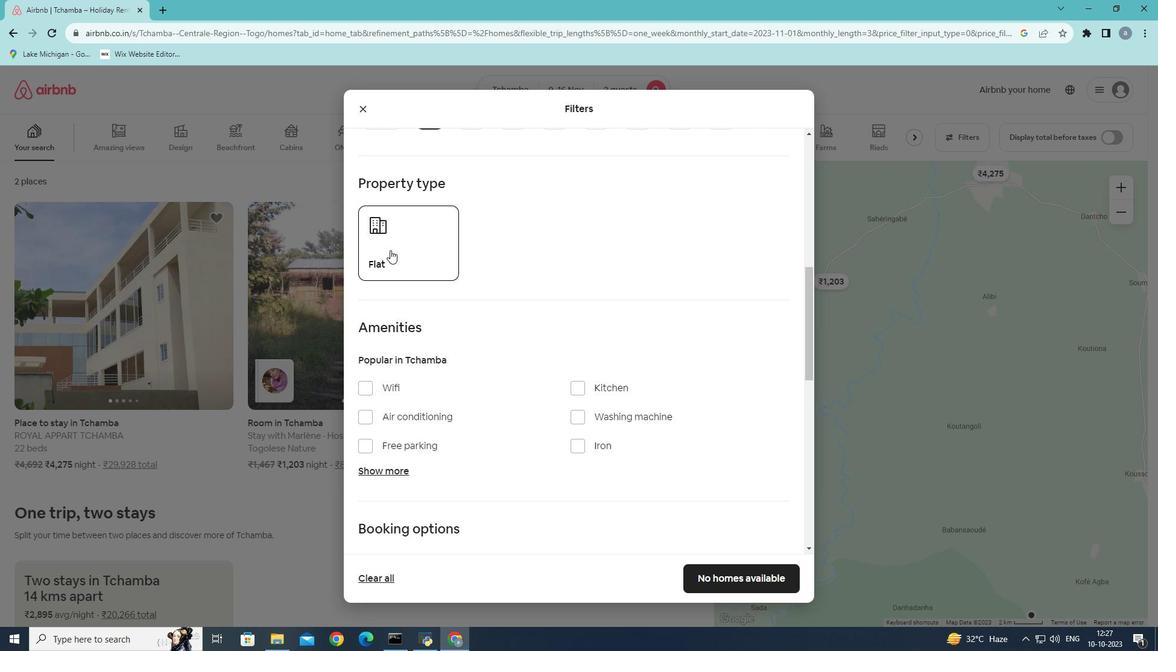 
Action: Mouse pressed left at (390, 250)
Screenshot: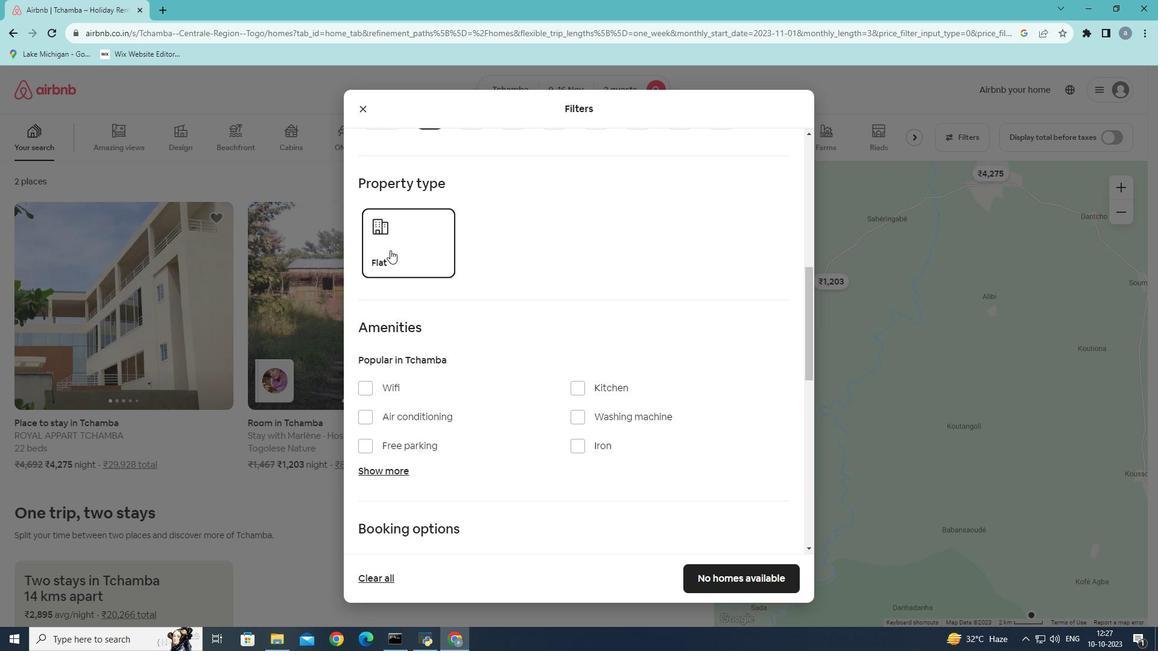 
Action: Mouse moved to (457, 389)
Screenshot: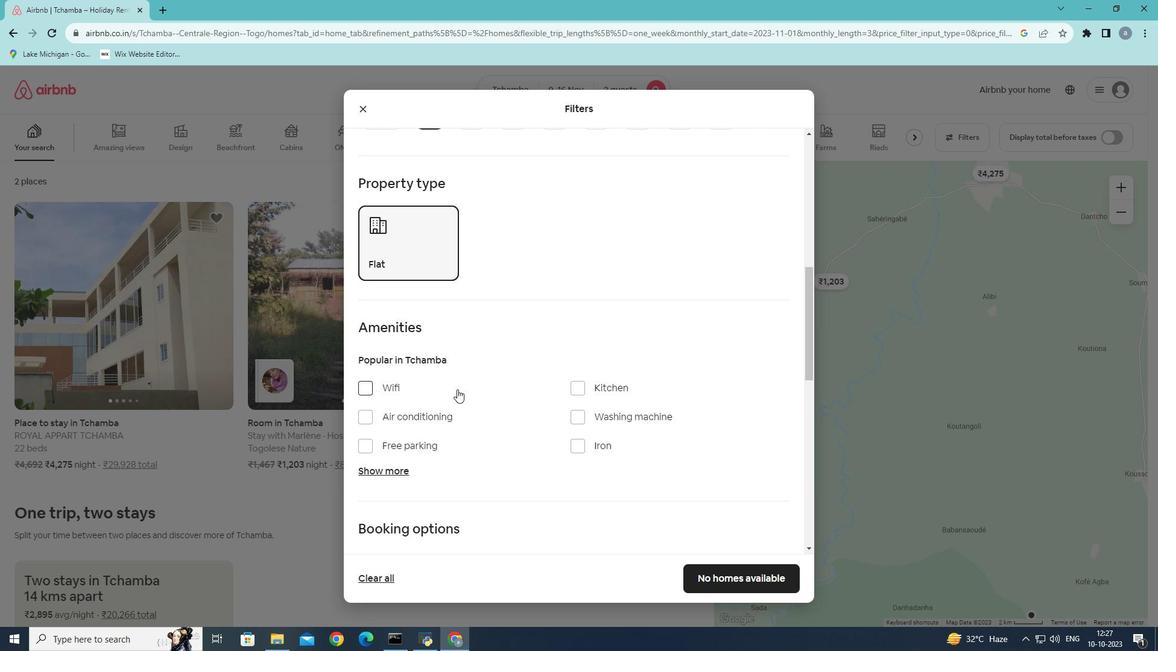 
Action: Mouse scrolled (457, 389) with delta (0, 0)
Screenshot: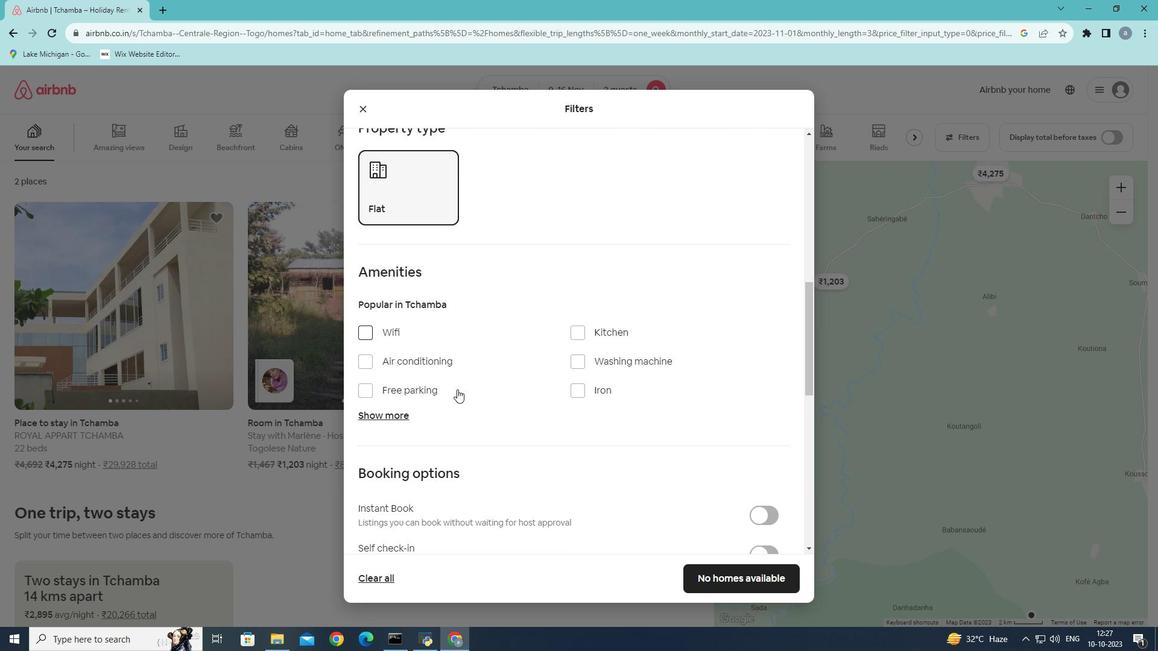
Action: Mouse moved to (504, 375)
Screenshot: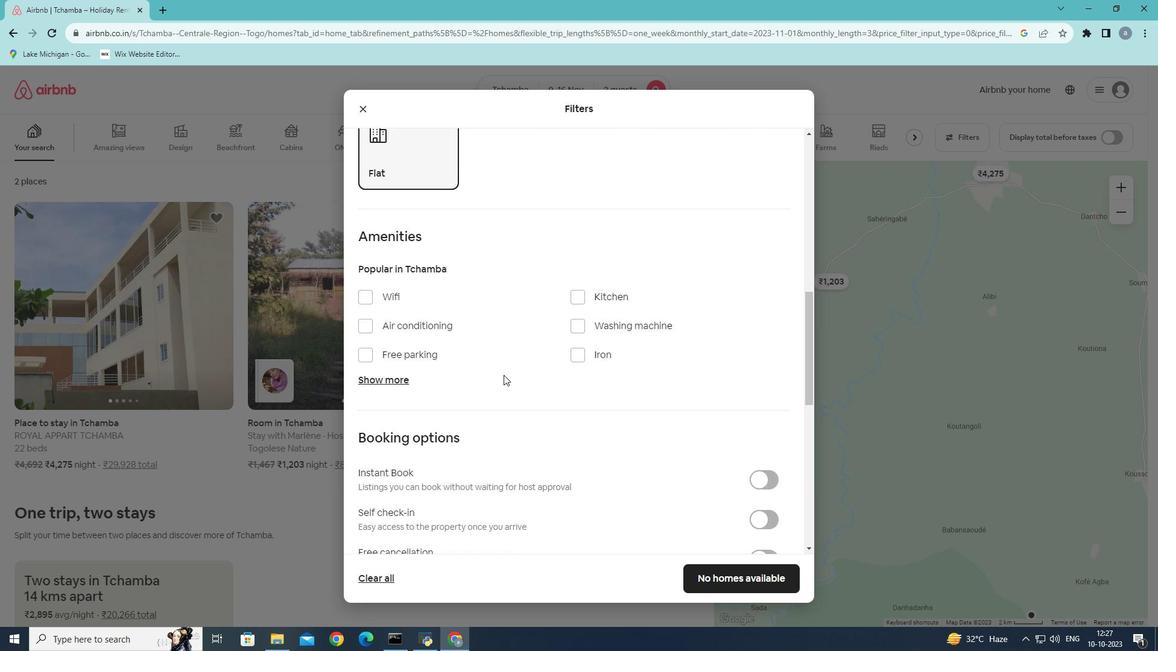 
Action: Mouse scrolled (504, 374) with delta (0, 0)
Screenshot: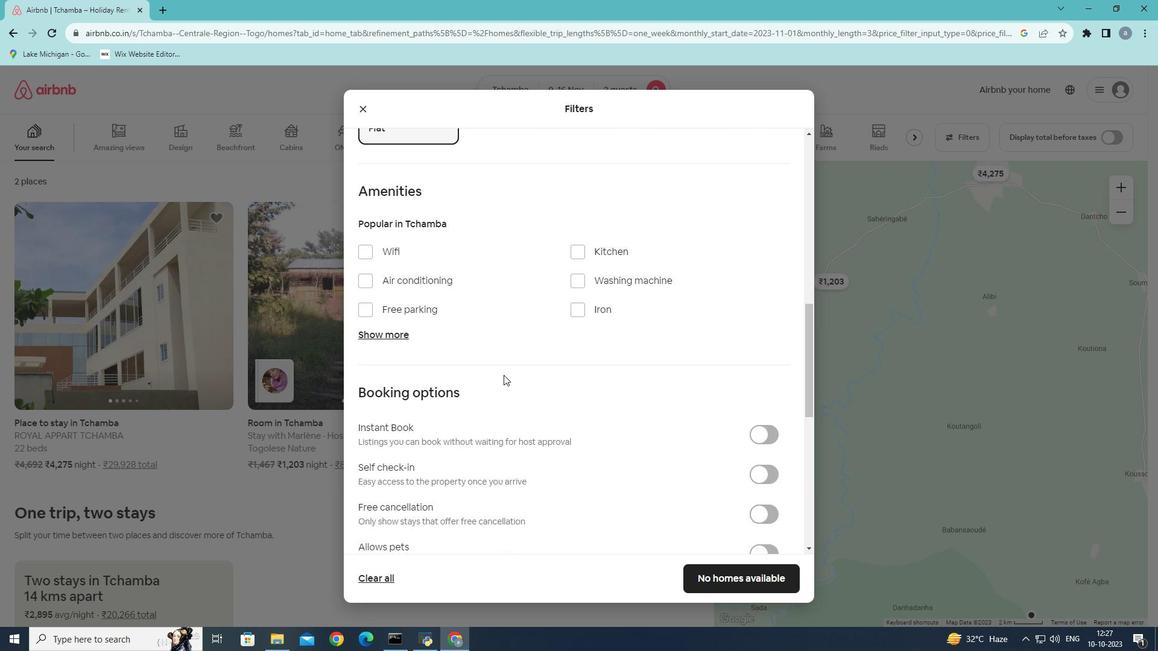 
Action: Mouse scrolled (504, 374) with delta (0, 0)
Screenshot: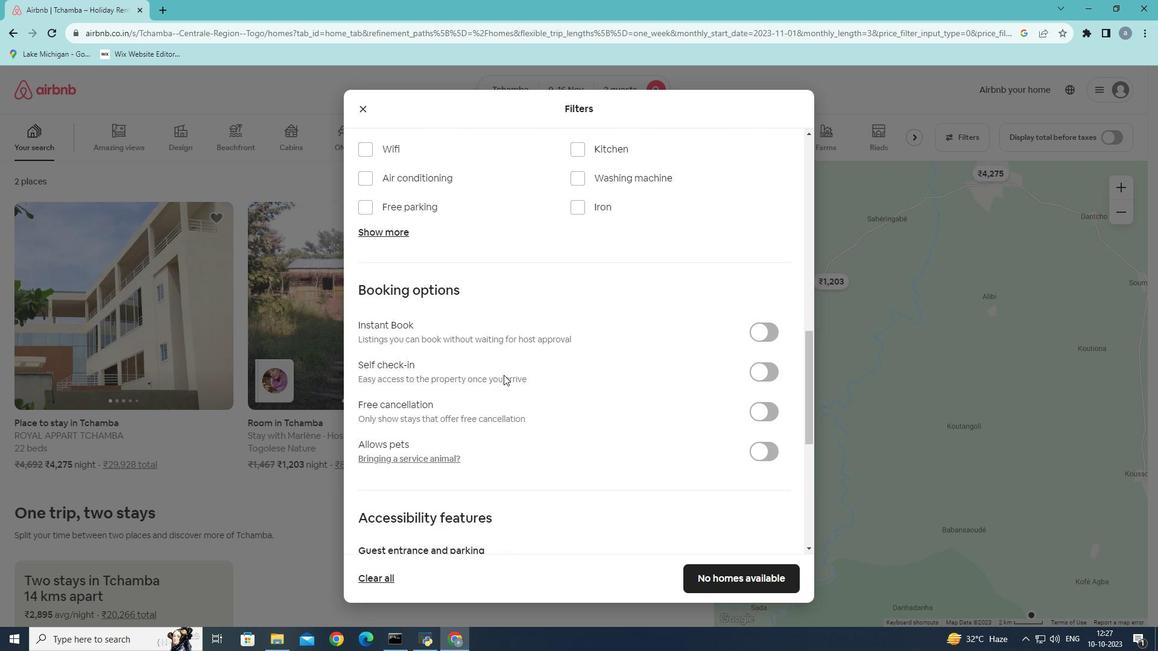 
Action: Mouse scrolled (504, 374) with delta (0, 0)
Screenshot: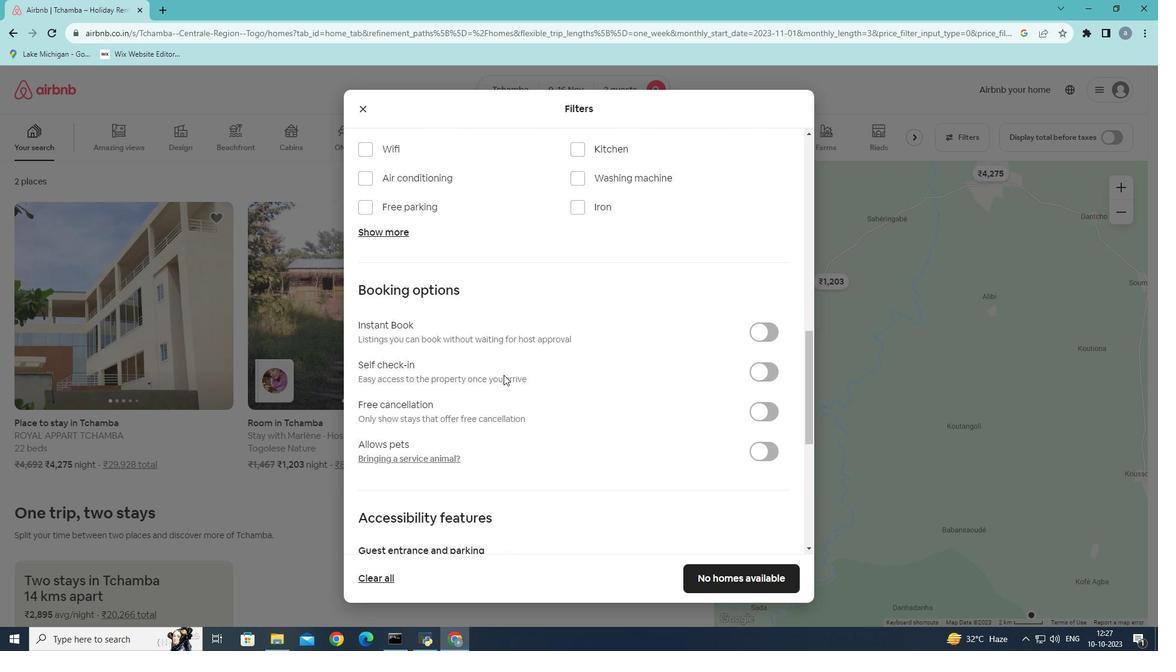 
Action: Mouse moved to (770, 370)
Screenshot: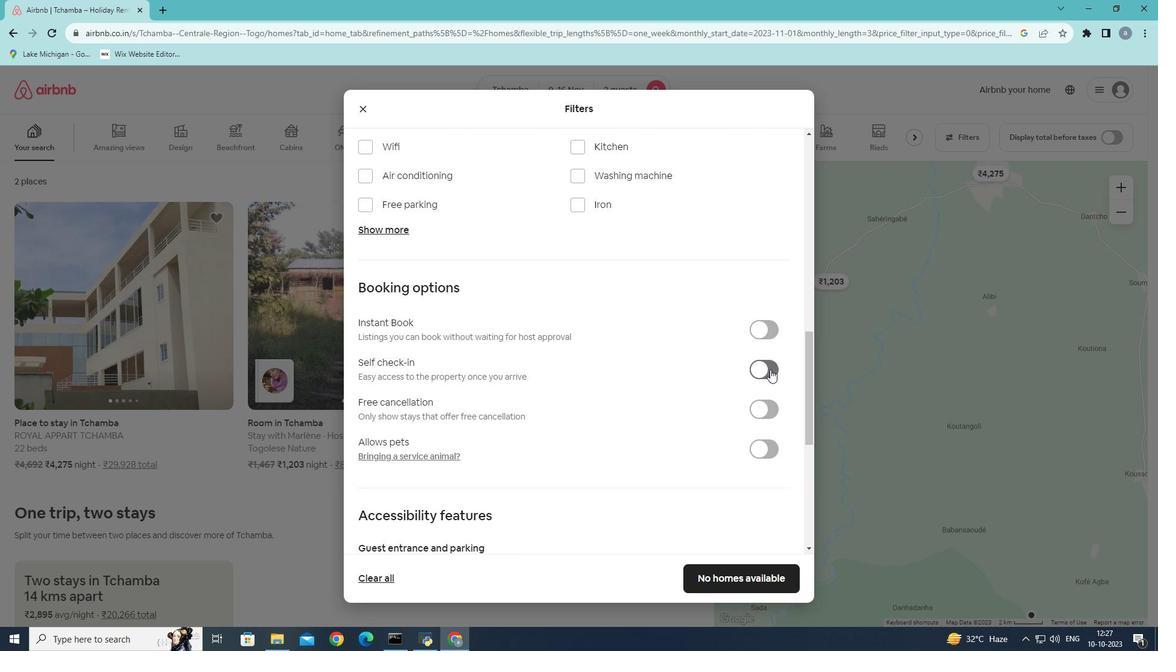 
Action: Mouse pressed left at (770, 370)
Screenshot: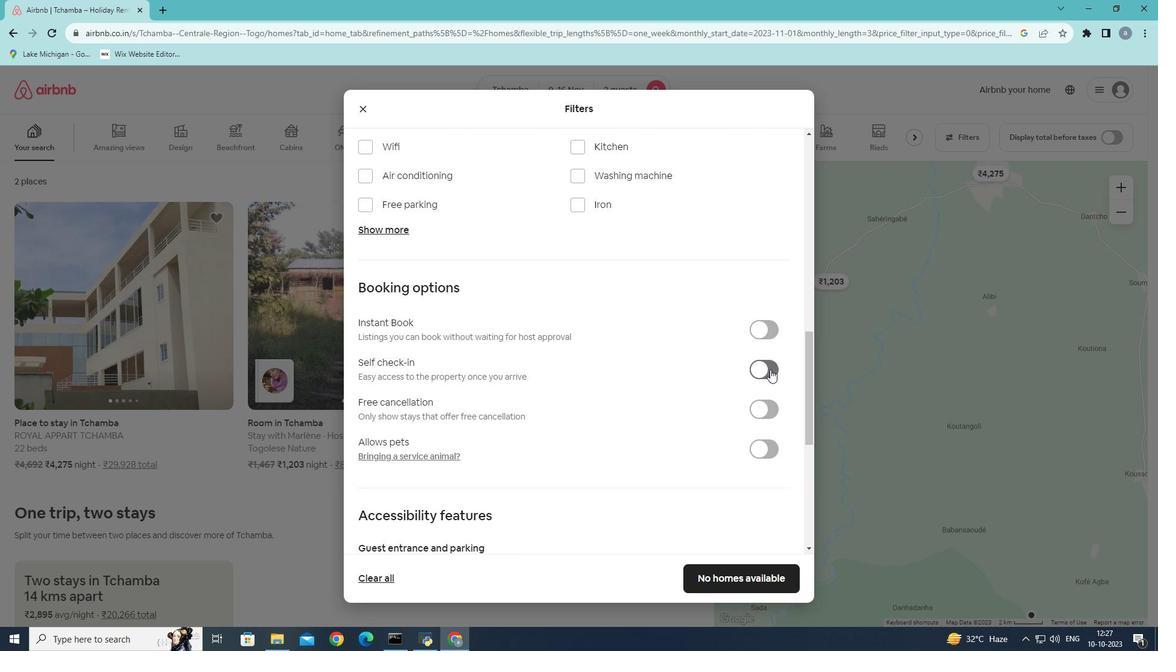 
Action: Mouse moved to (645, 437)
Screenshot: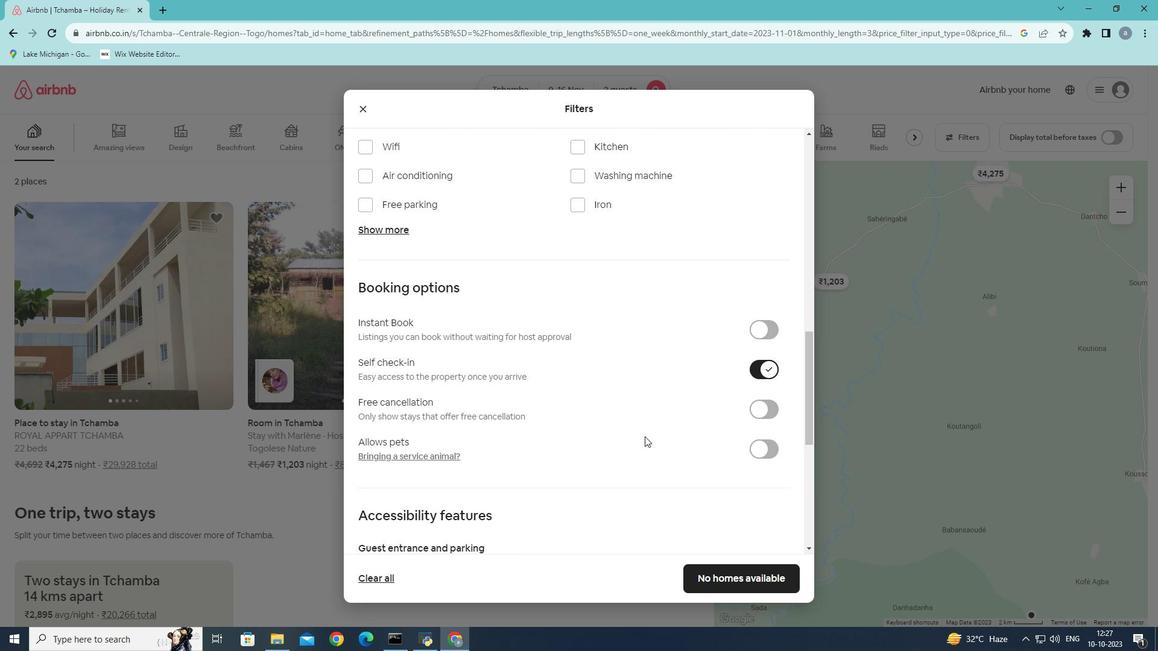 
Action: Mouse scrolled (645, 436) with delta (0, 0)
Screenshot: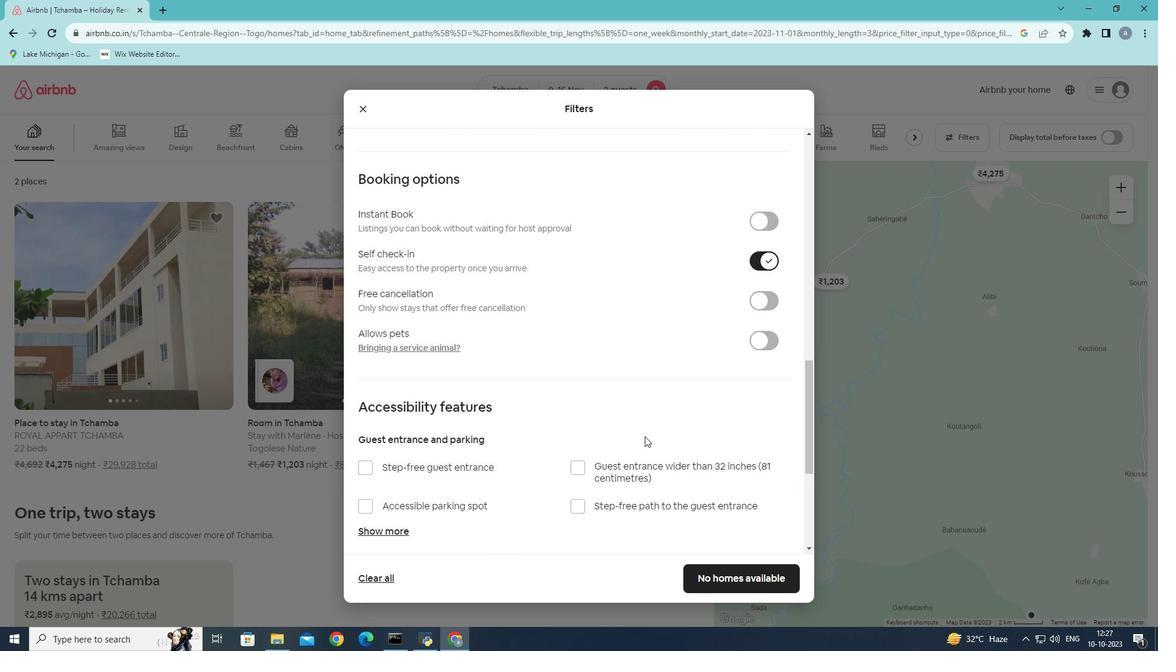 
Action: Mouse scrolled (645, 436) with delta (0, 0)
Screenshot: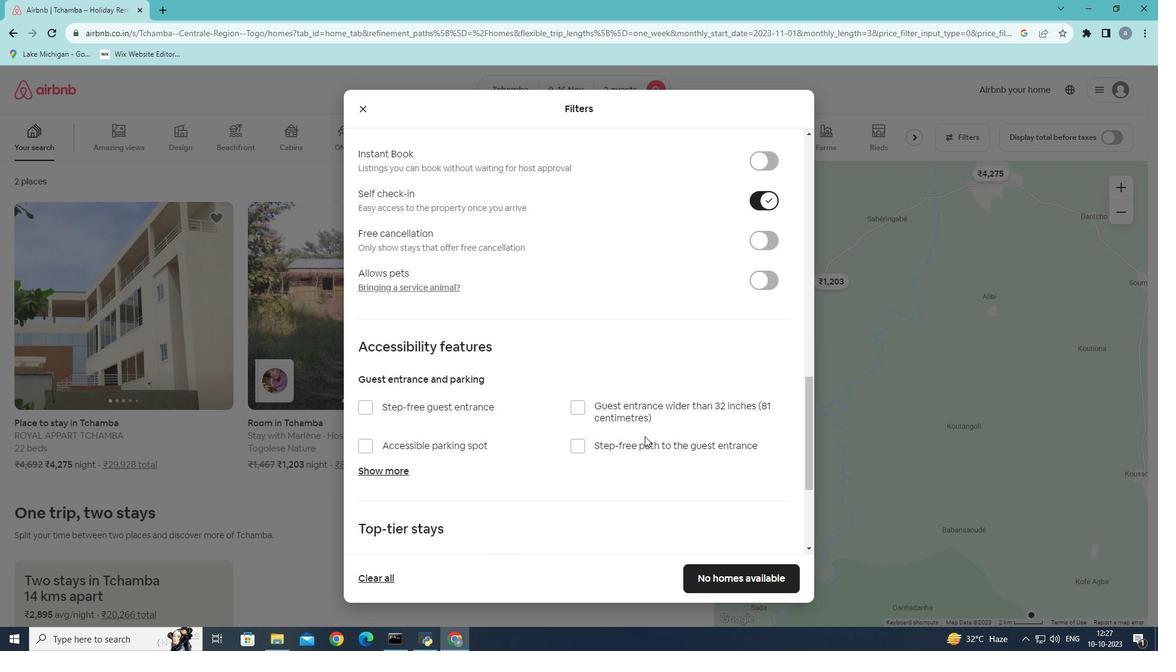 
Action: Mouse scrolled (645, 436) with delta (0, 0)
Screenshot: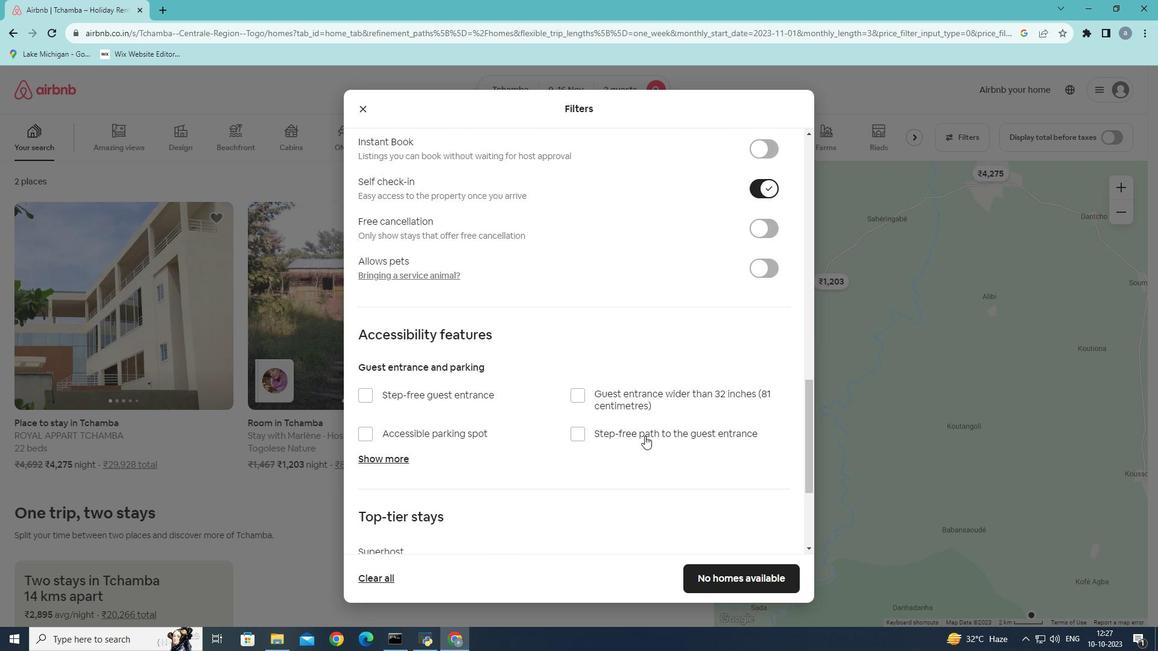 
Action: Mouse moved to (645, 430)
Screenshot: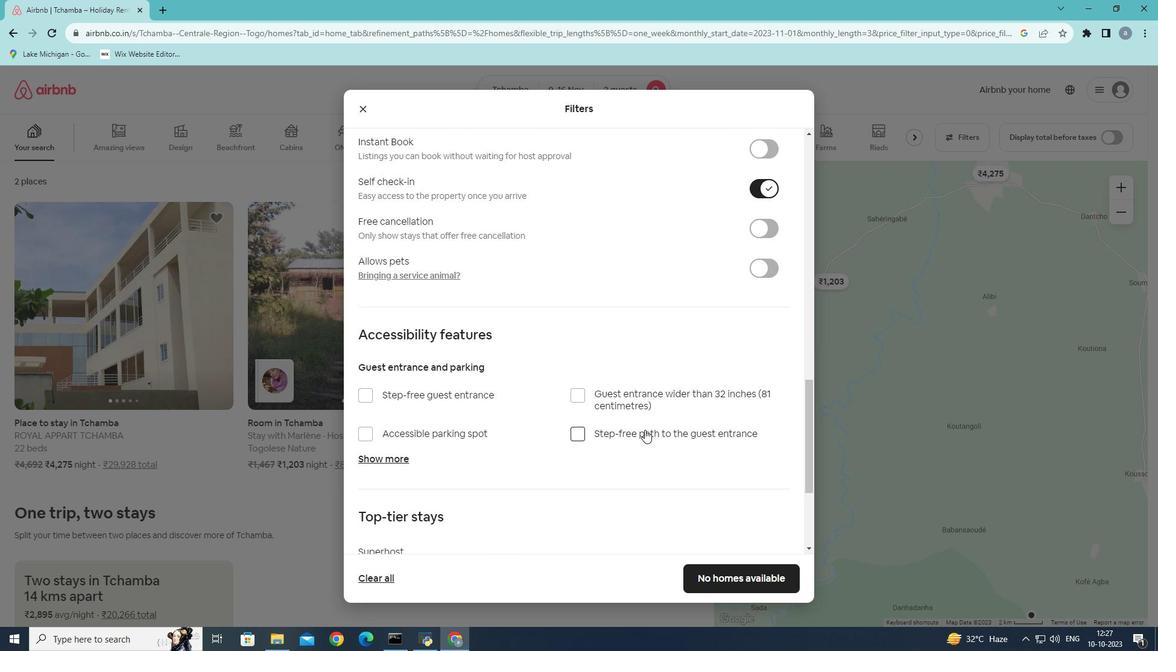 
Action: Mouse scrolled (645, 429) with delta (0, 0)
Screenshot: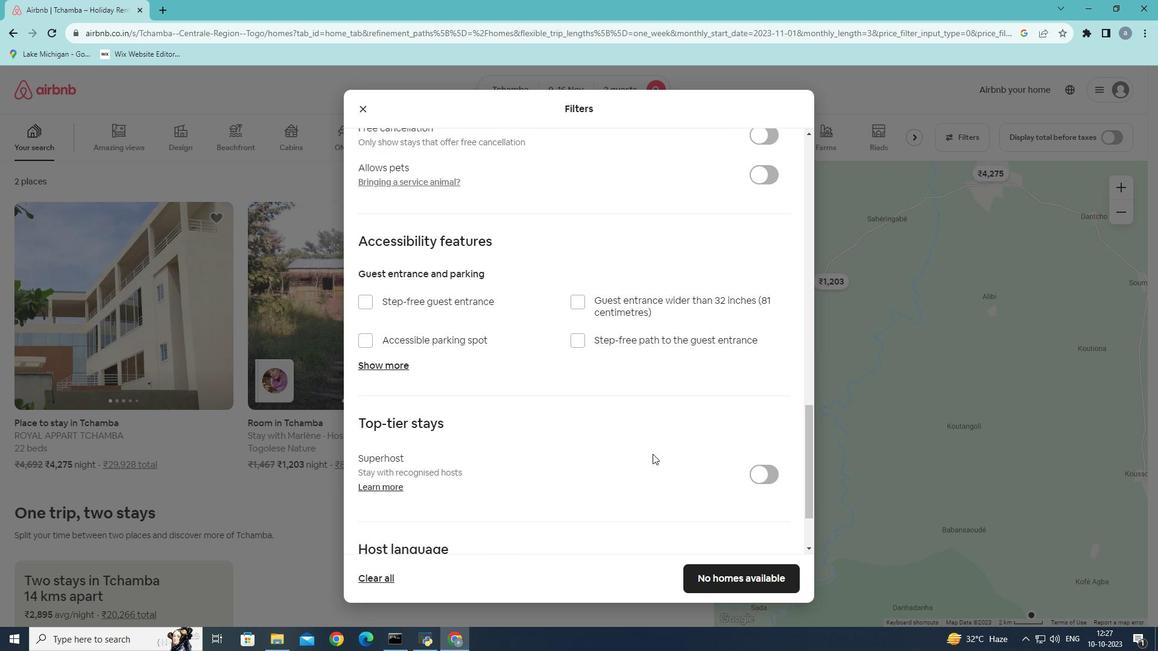 
Action: Mouse scrolled (645, 429) with delta (0, 0)
Screenshot: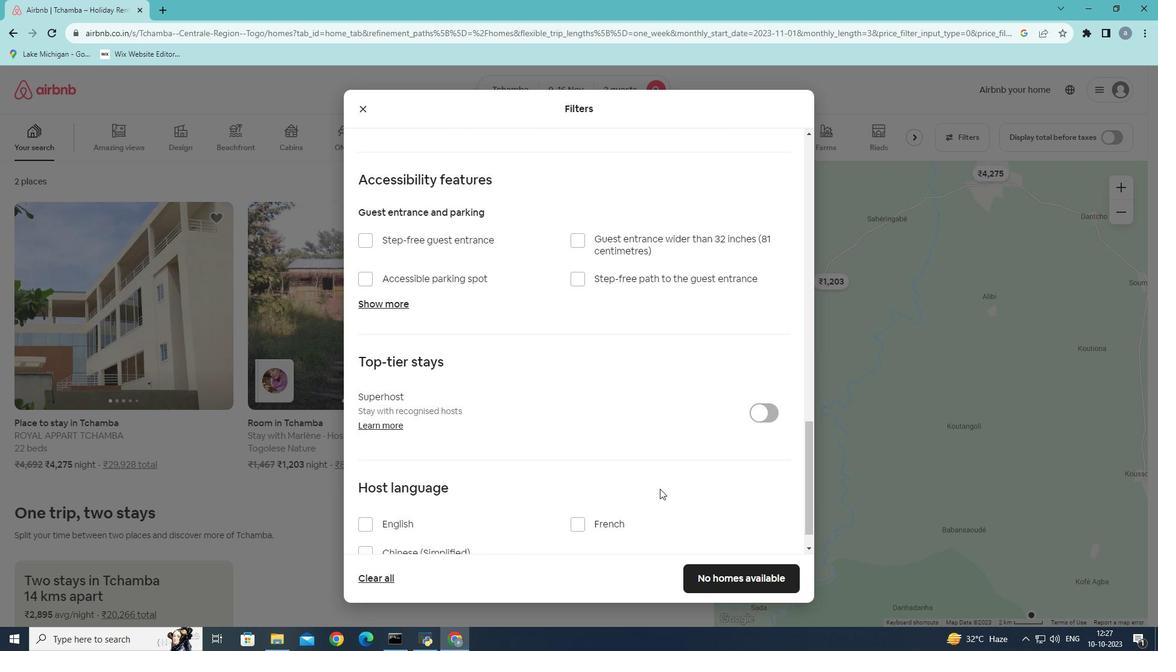 
Action: Mouse scrolled (645, 429) with delta (0, 0)
Screenshot: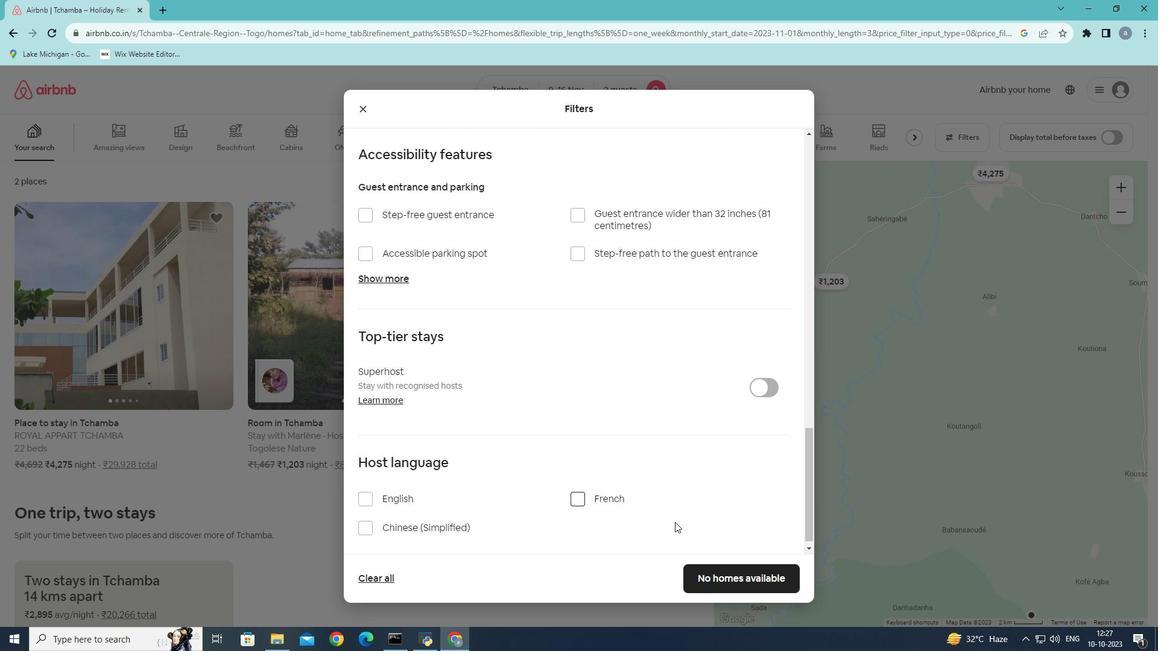 
Action: Mouse moved to (745, 584)
Screenshot: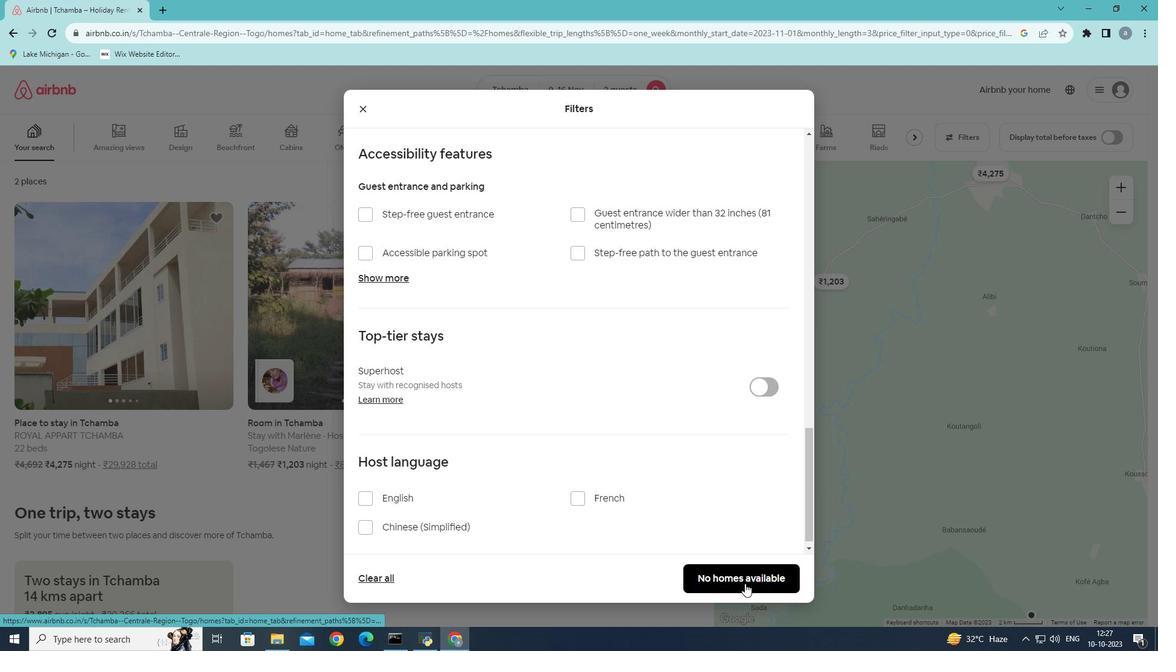 
Action: Mouse pressed left at (745, 584)
Screenshot: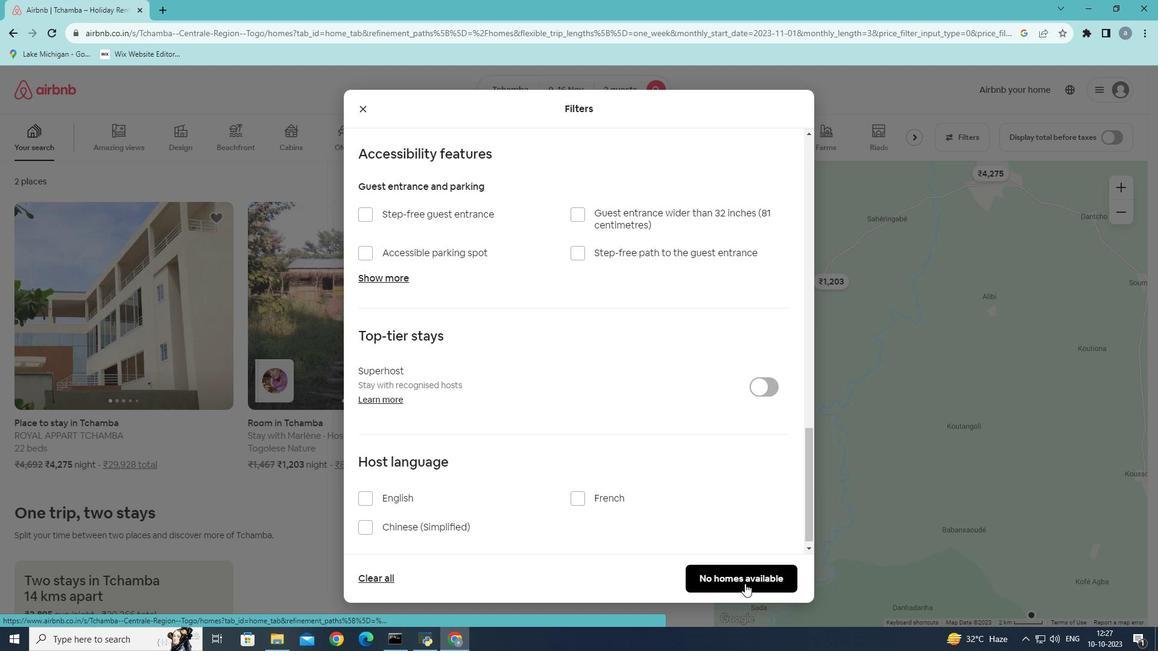 
Action: Mouse moved to (747, 552)
Screenshot: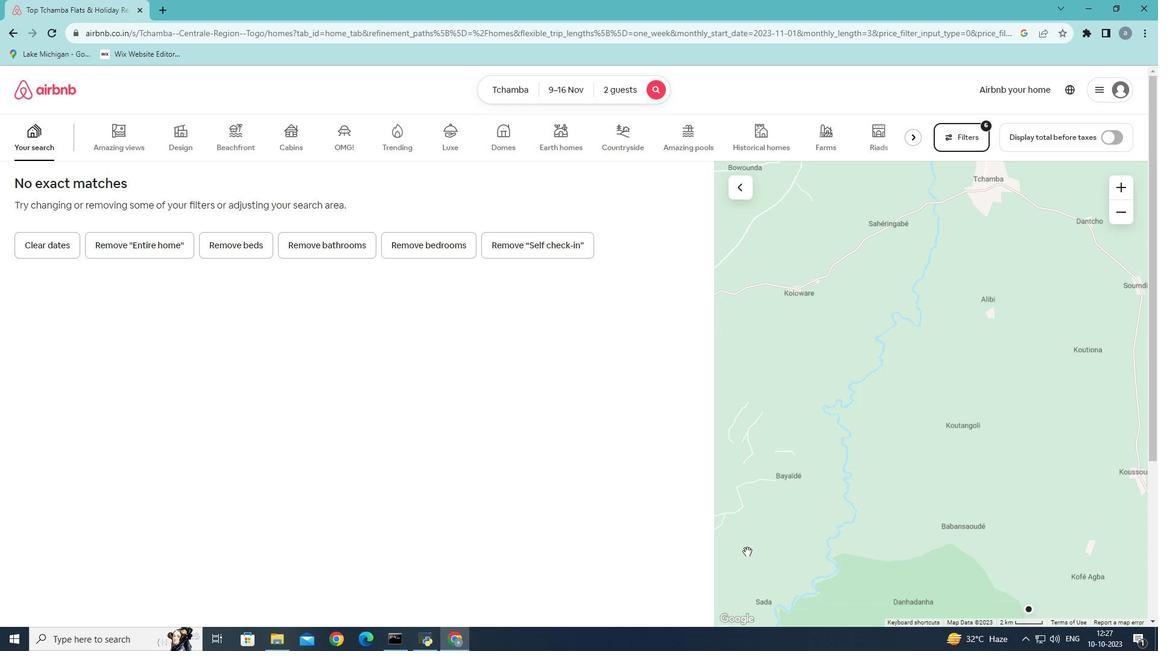 
